 Task: Open the event Casual Monthly Progress Review on '2023/10/11', change the date to 2023/12/06, change the font style of the description to Arial, set the availability to Away, insert an emoji Red heart, logged in from the account softage.10@softage.net and add another guest for the event, softage.7@softage.net. Change the alignment of the event description to Align right.Change the font color of the description to Dark Yellow and select an event charm, 
Action: Mouse moved to (373, 170)
Screenshot: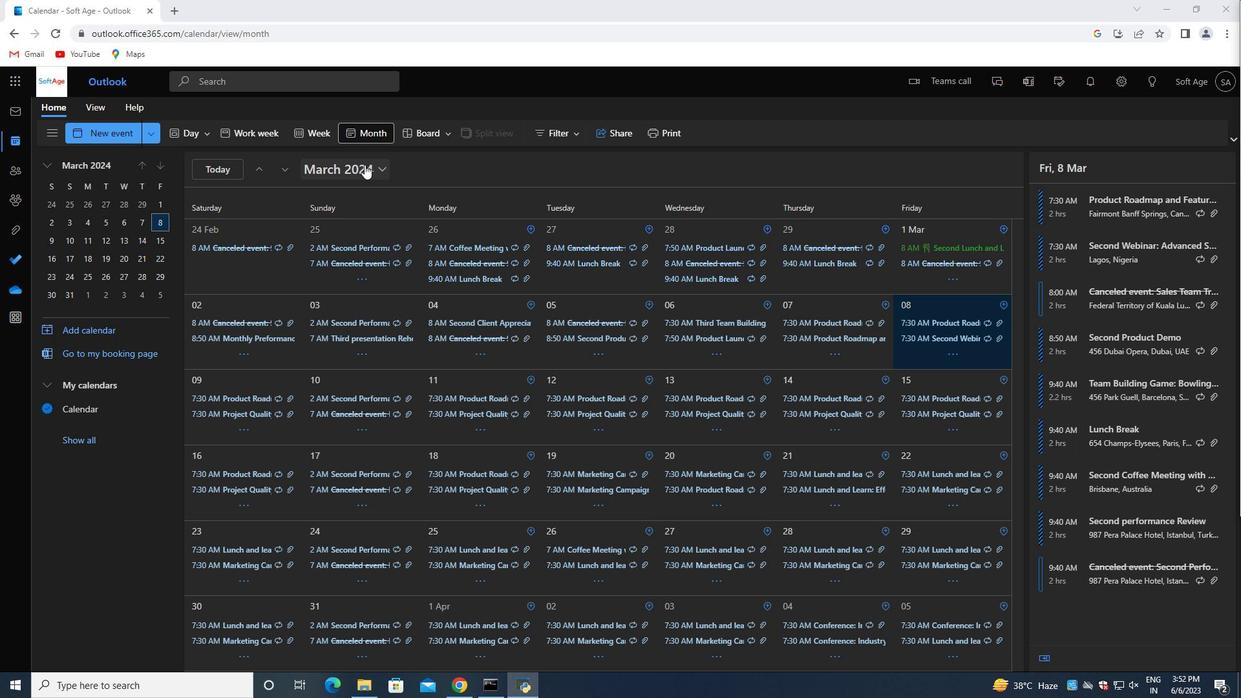 
Action: Mouse pressed left at (373, 170)
Screenshot: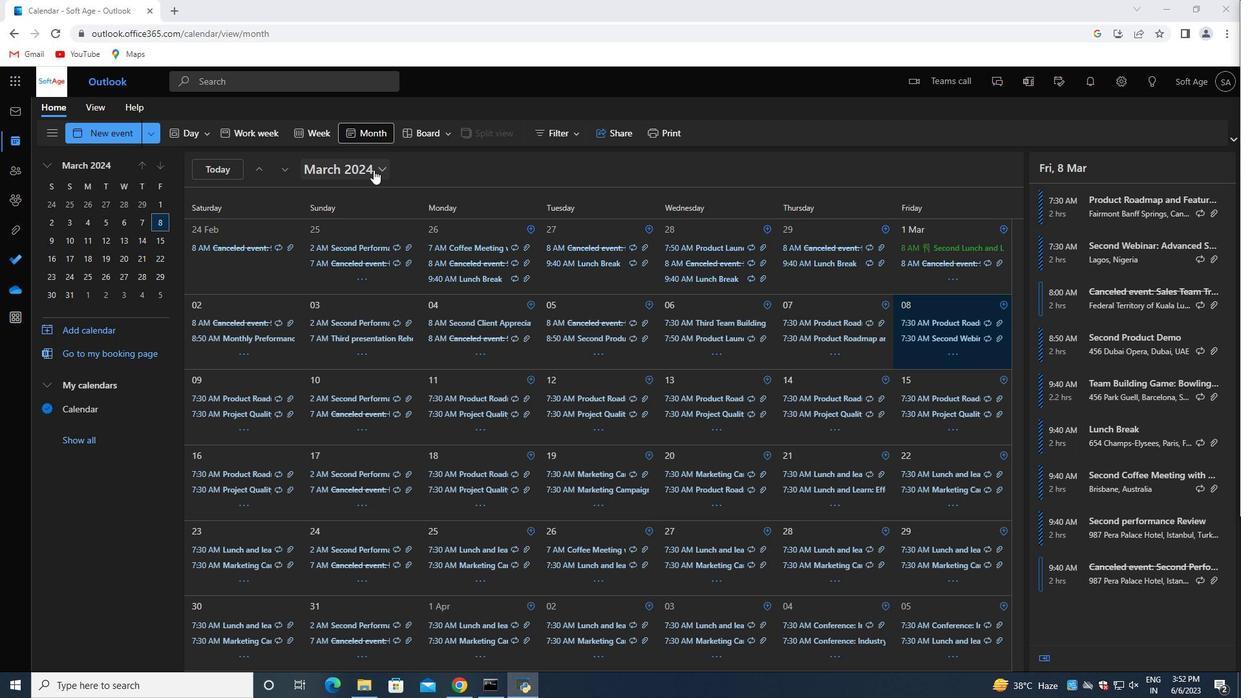 
Action: Mouse moved to (411, 199)
Screenshot: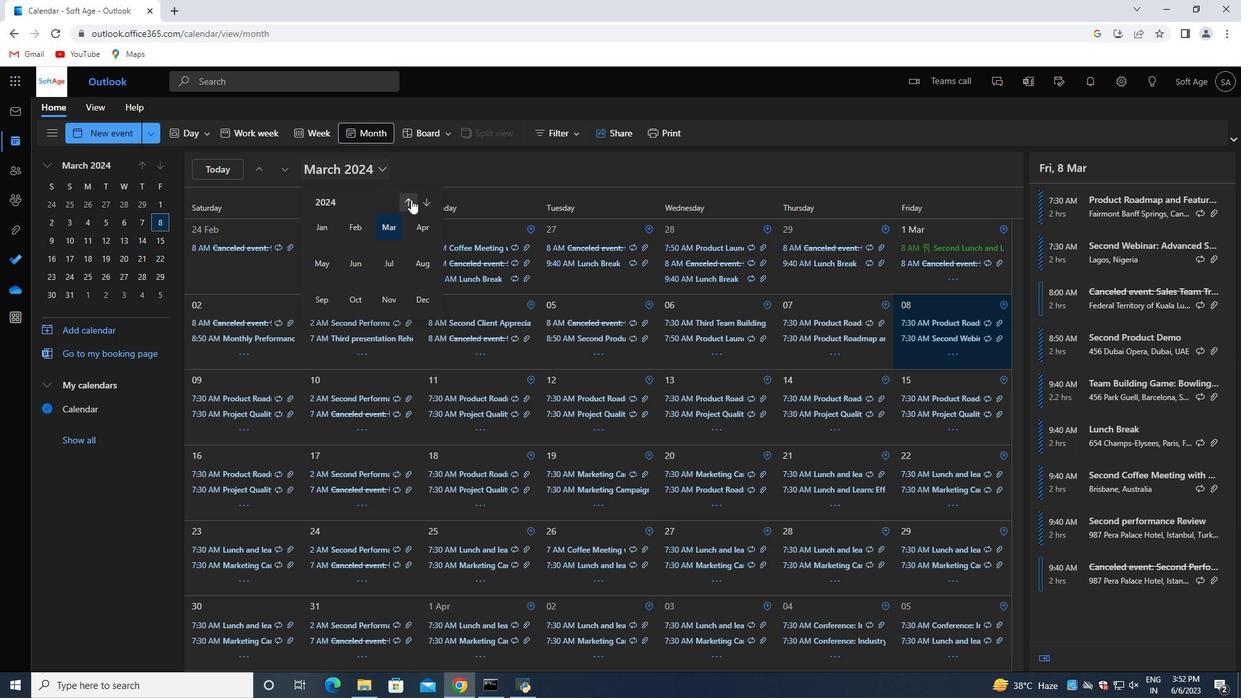 
Action: Mouse pressed left at (411, 199)
Screenshot: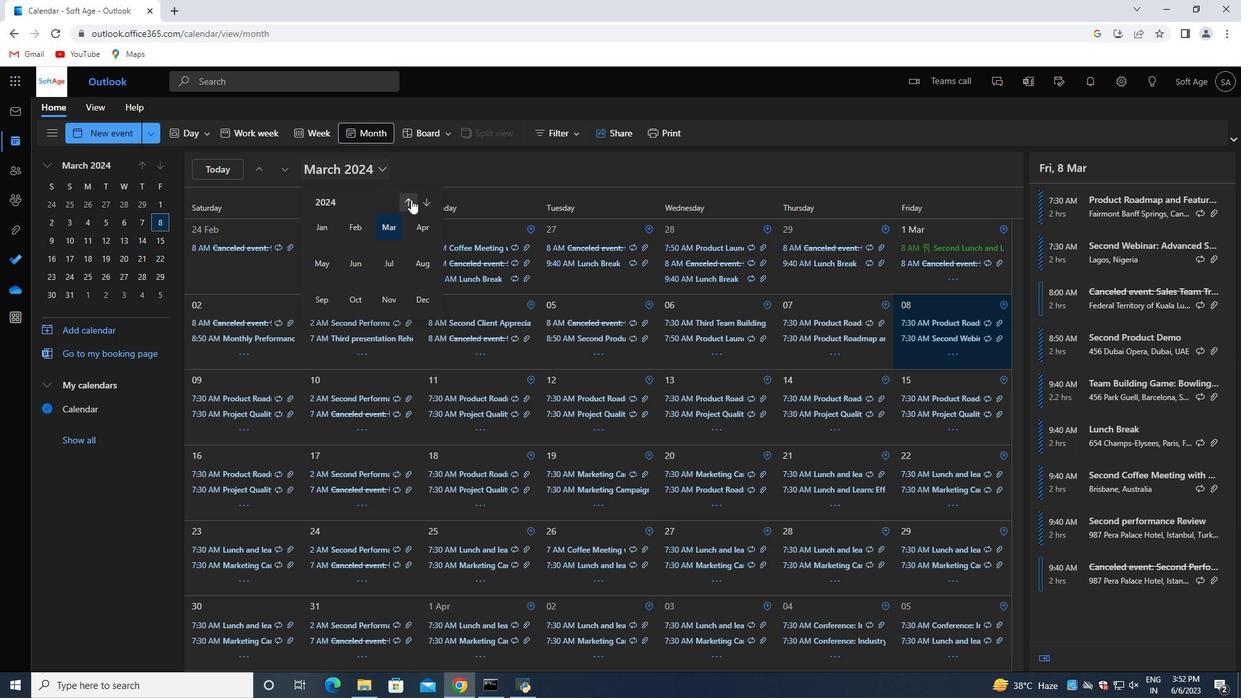 
Action: Mouse moved to (355, 298)
Screenshot: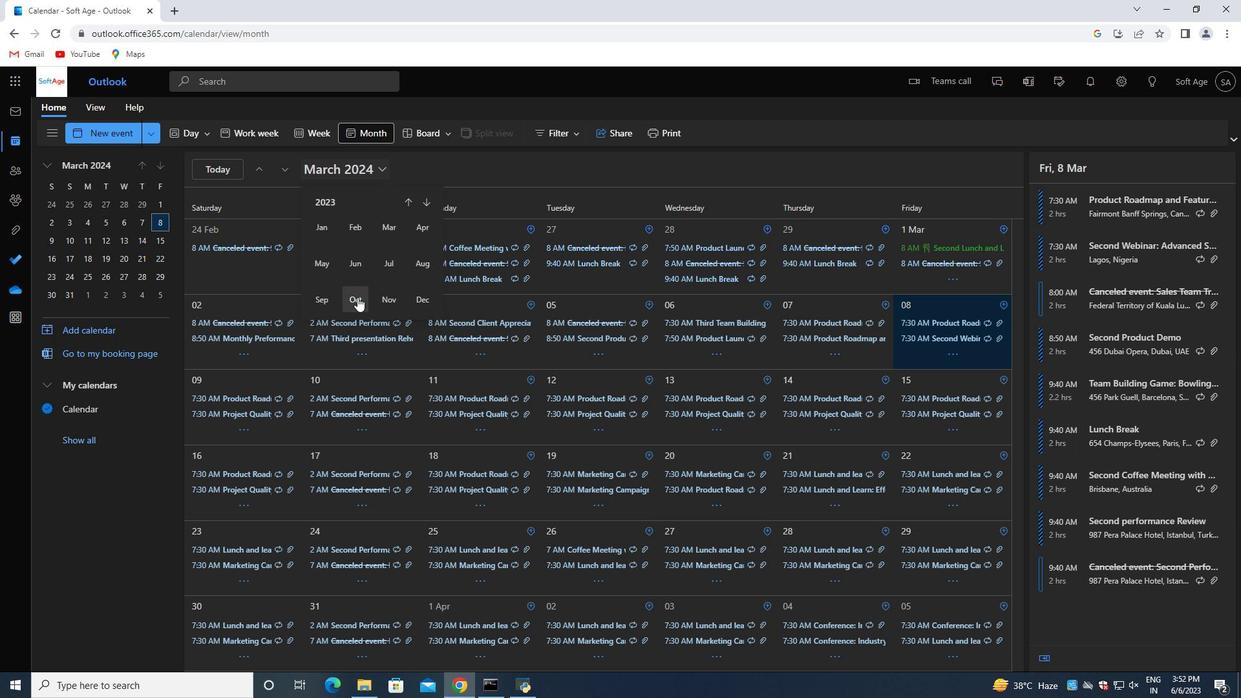 
Action: Mouse pressed left at (355, 298)
Screenshot: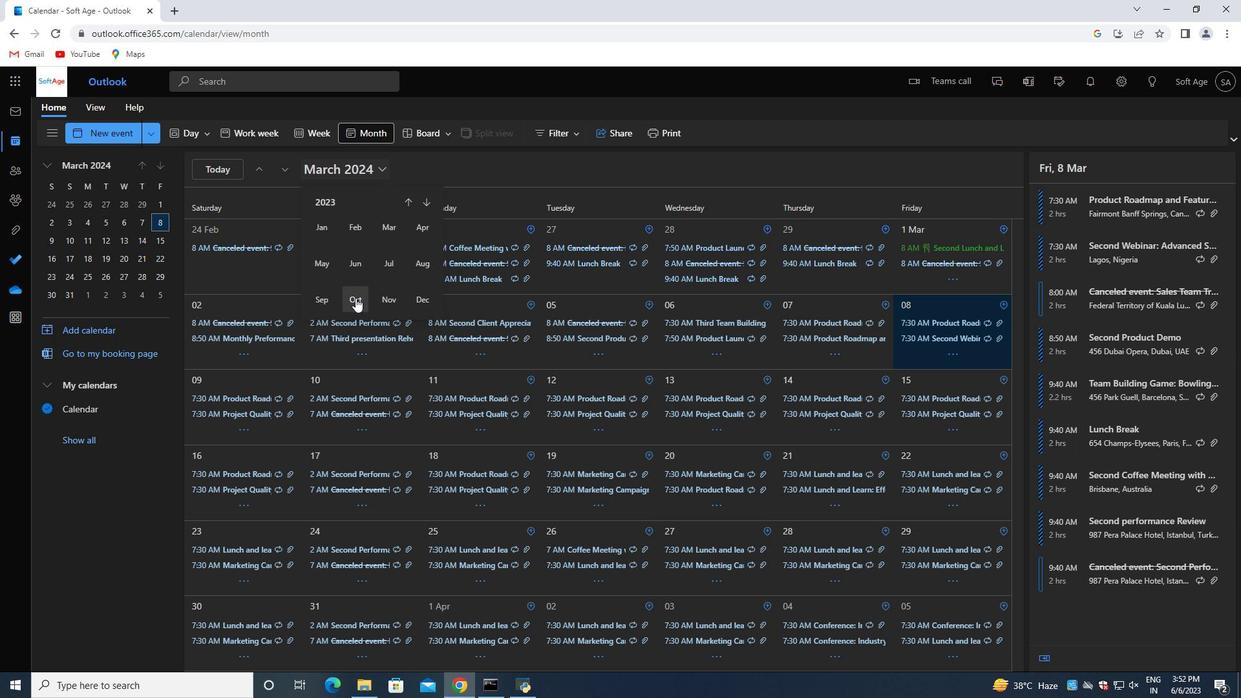 
Action: Mouse moved to (721, 321)
Screenshot: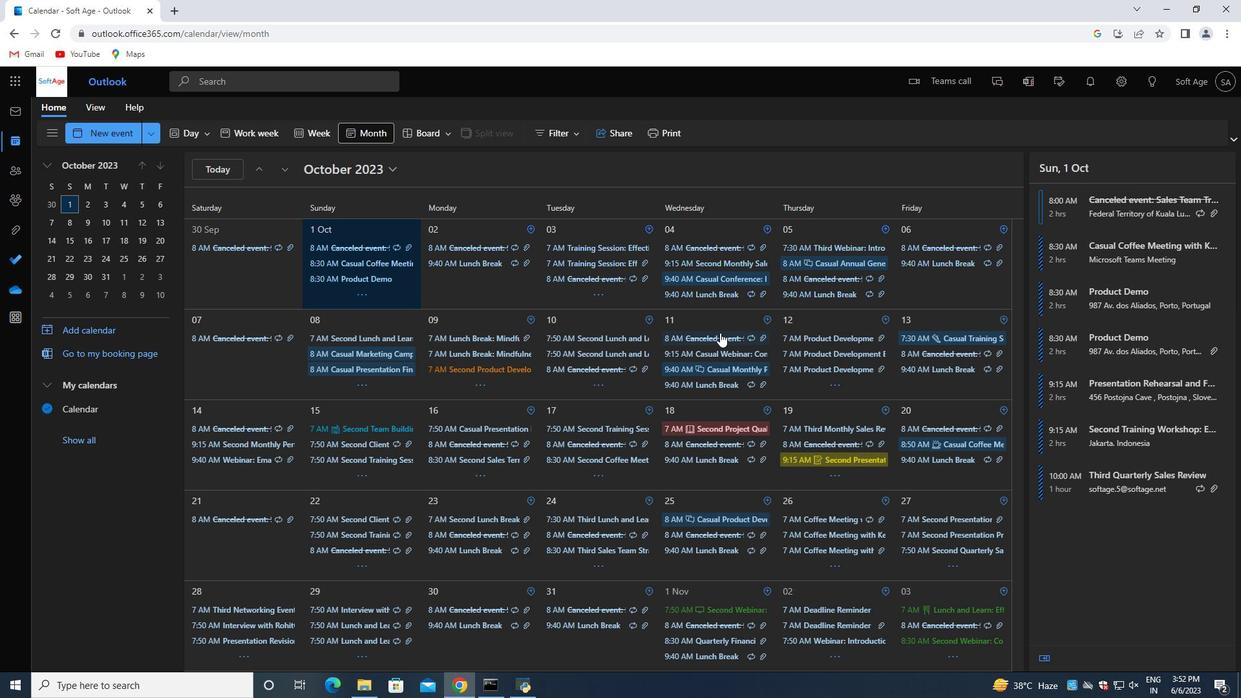 
Action: Mouse pressed left at (721, 321)
Screenshot: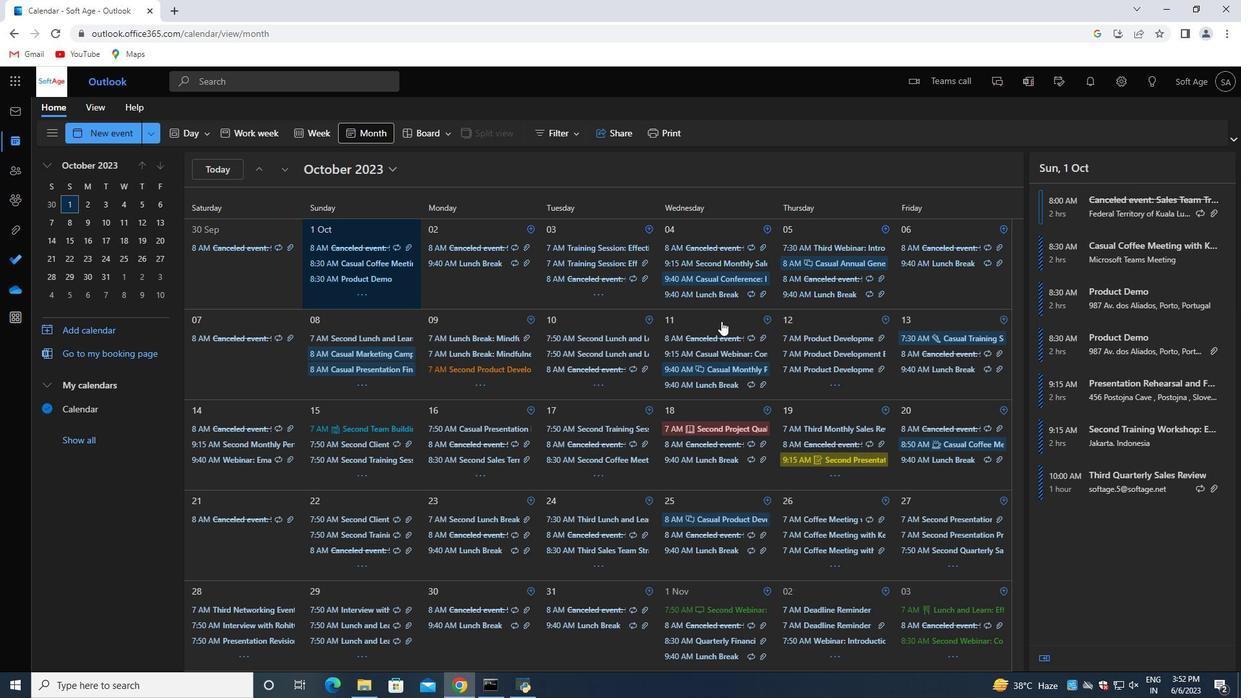 
Action: Mouse moved to (1081, 310)
Screenshot: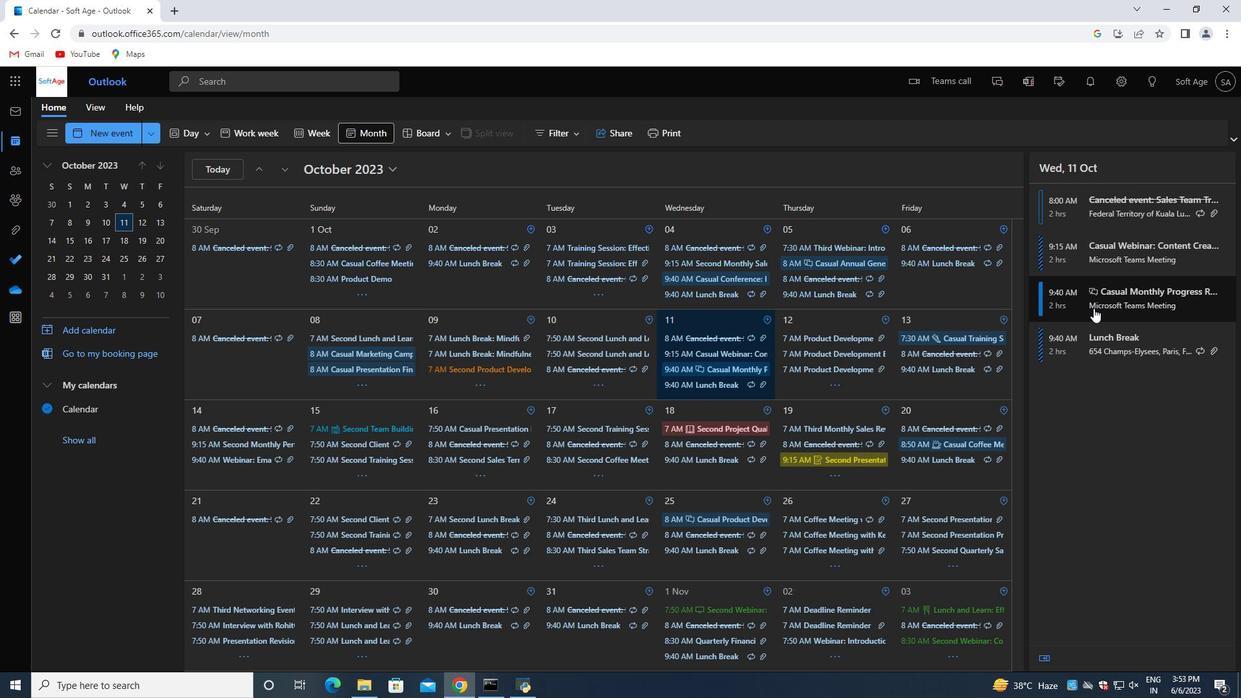 
Action: Mouse pressed left at (1081, 310)
Screenshot: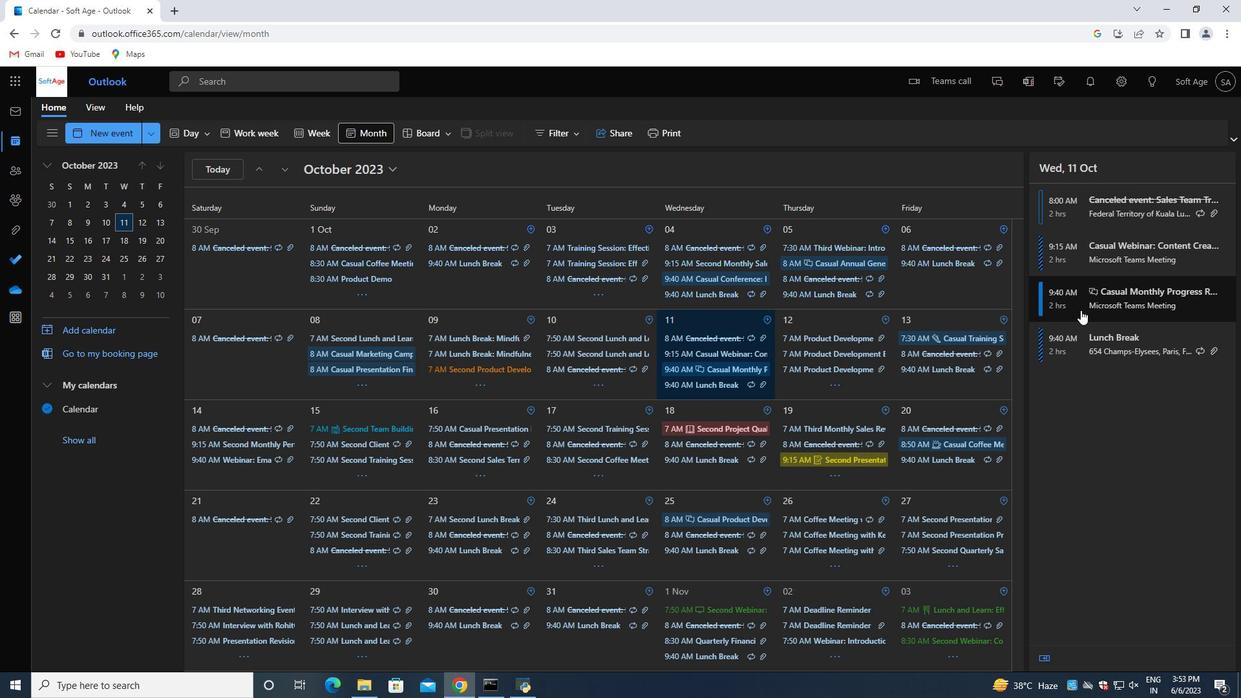 
Action: Mouse moved to (821, 407)
Screenshot: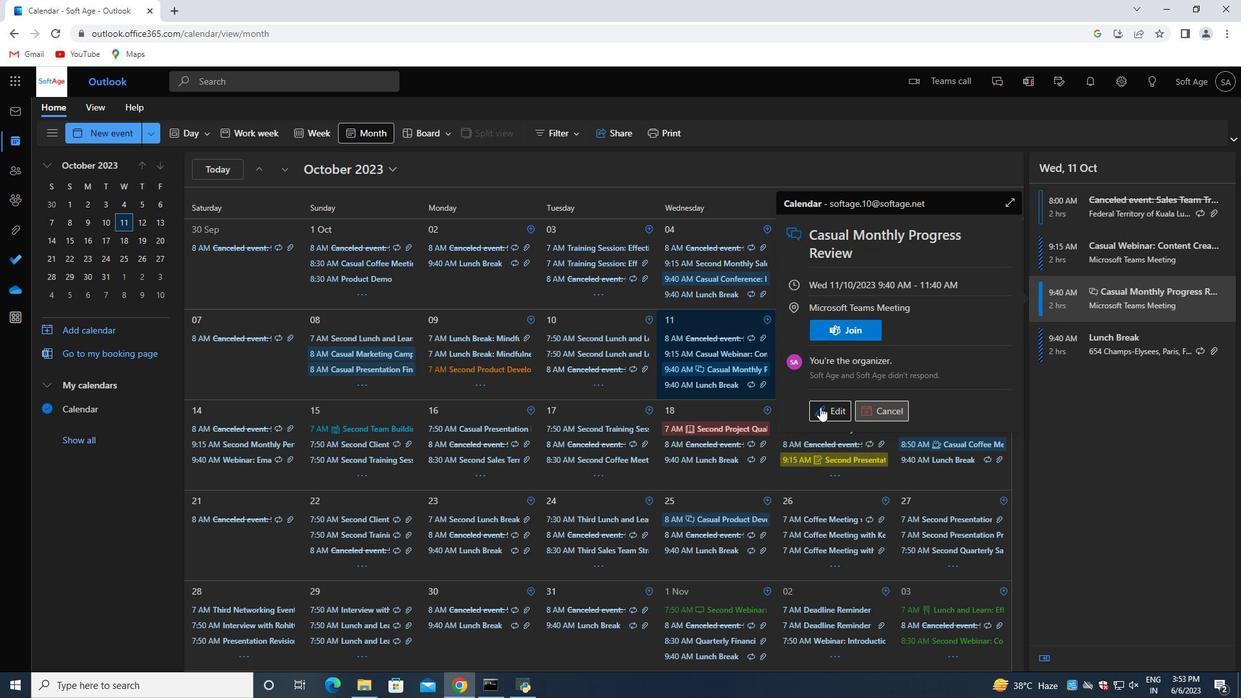 
Action: Mouse pressed left at (821, 407)
Screenshot: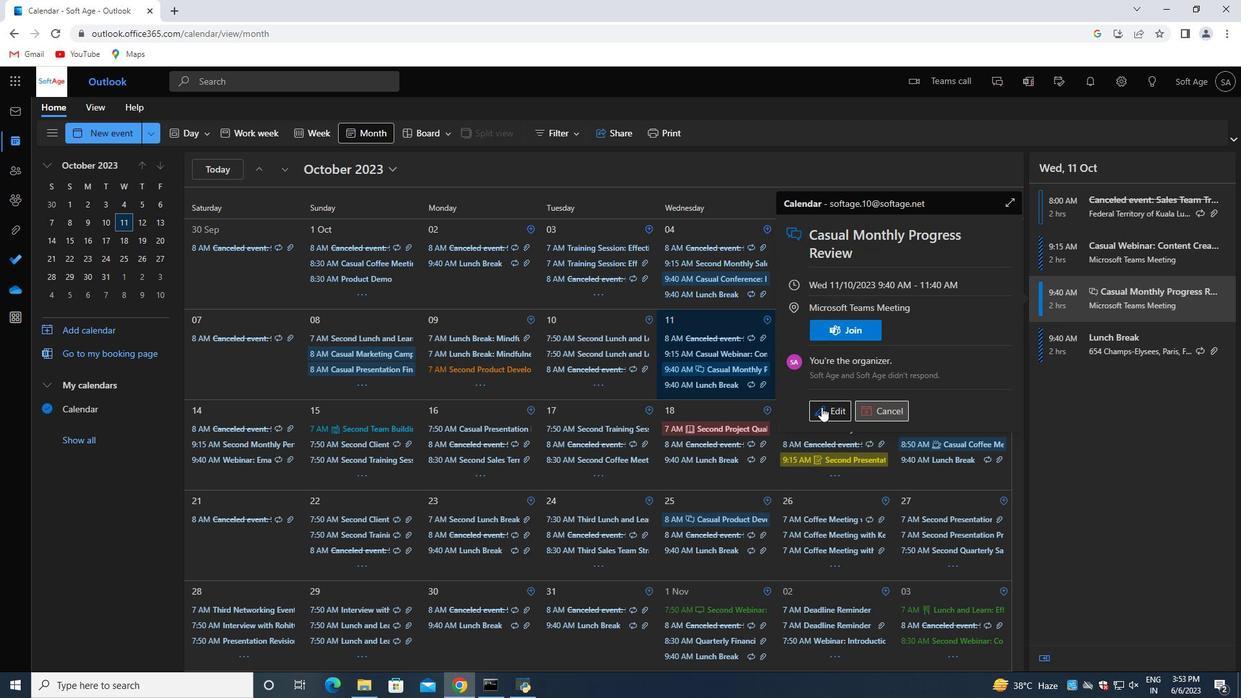 
Action: Mouse moved to (378, 361)
Screenshot: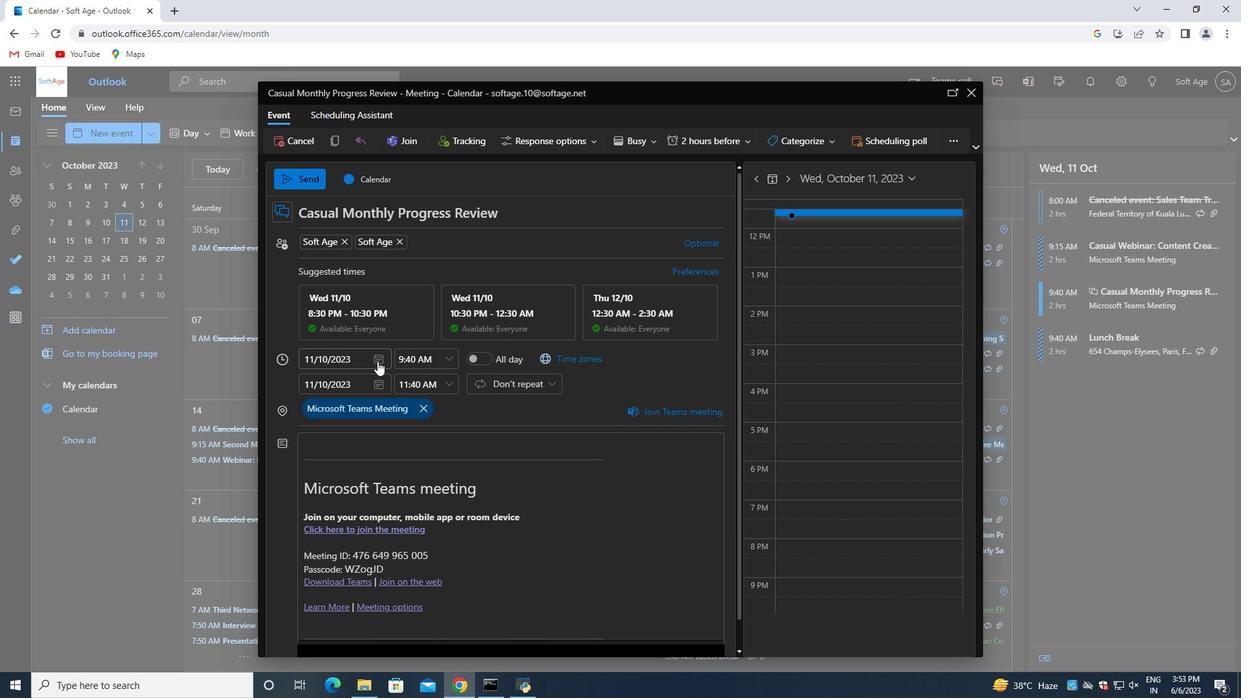 
Action: Mouse pressed left at (378, 361)
Screenshot: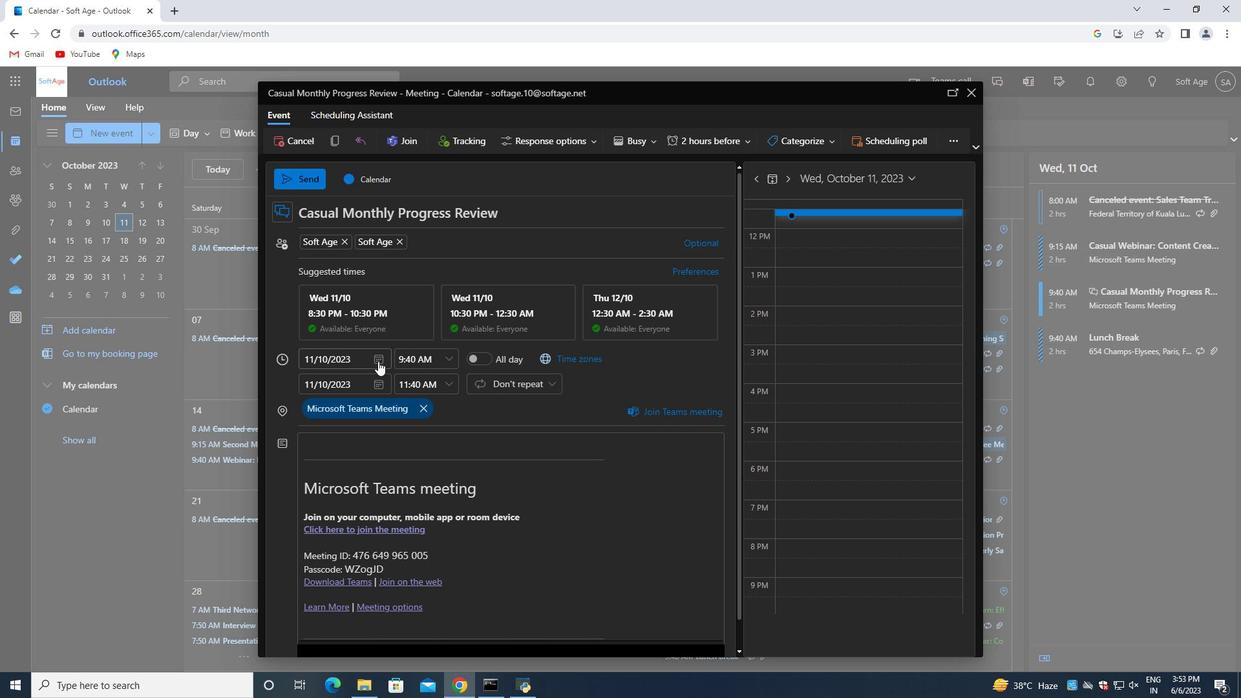 
Action: Mouse moved to (424, 387)
Screenshot: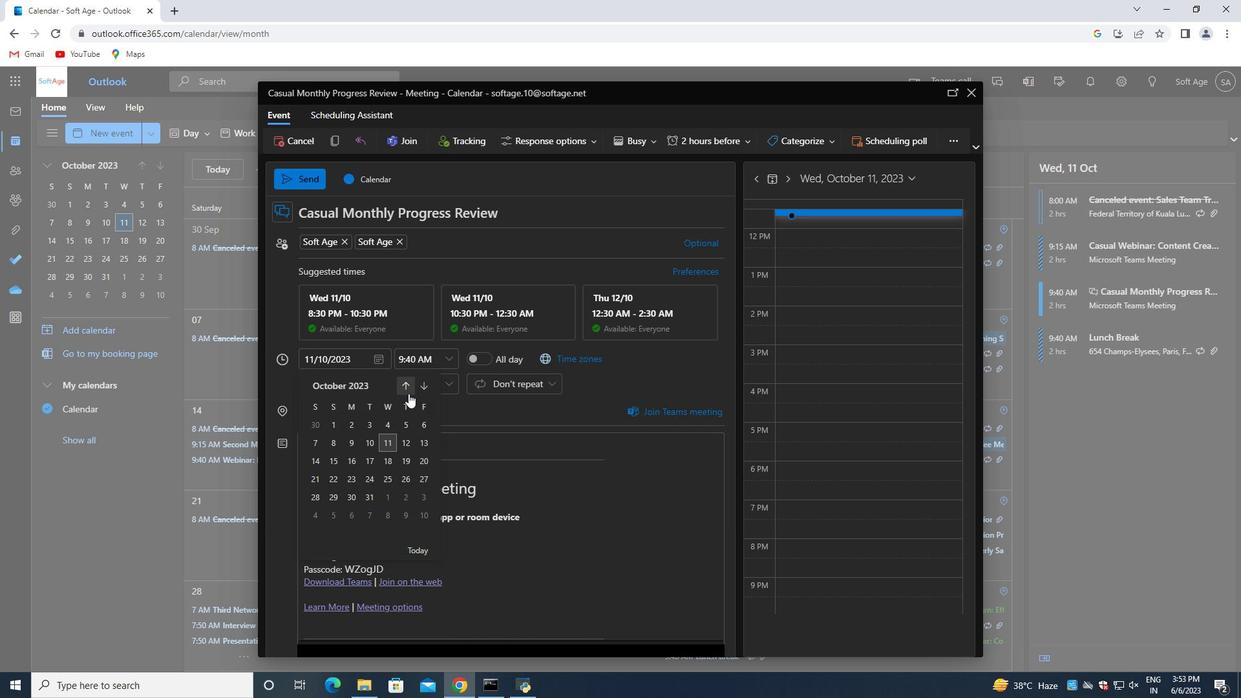 
Action: Mouse pressed left at (424, 387)
Screenshot: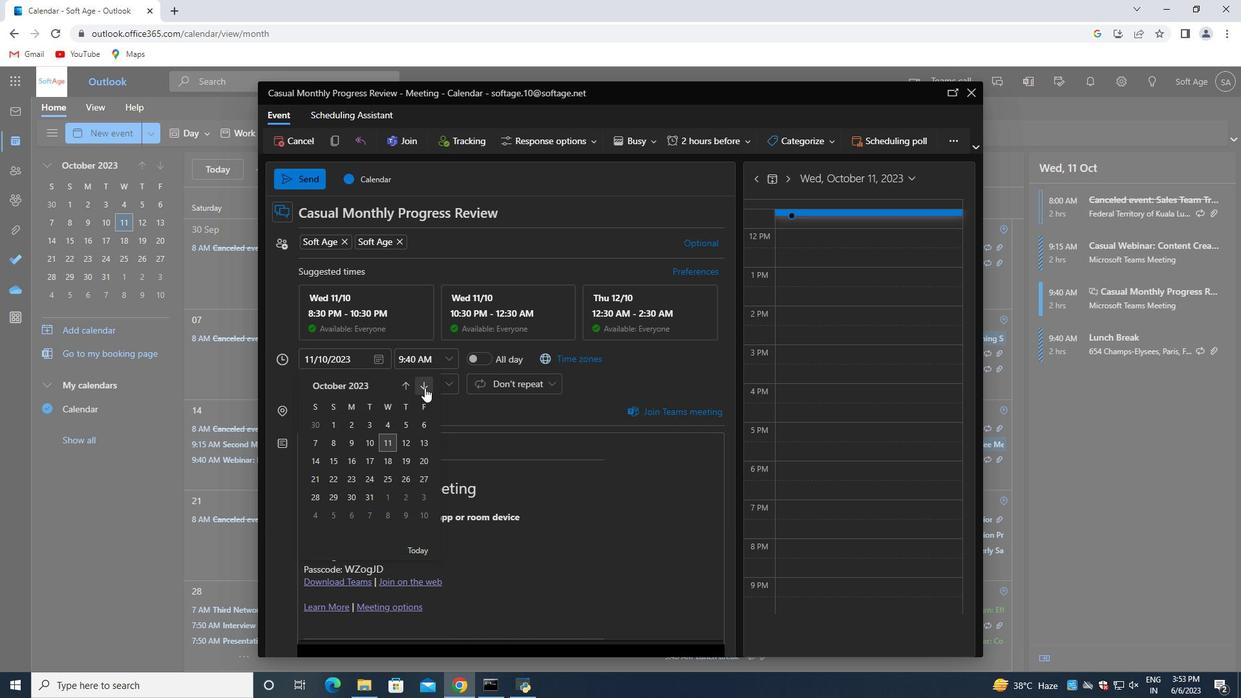 
Action: Mouse pressed left at (424, 387)
Screenshot: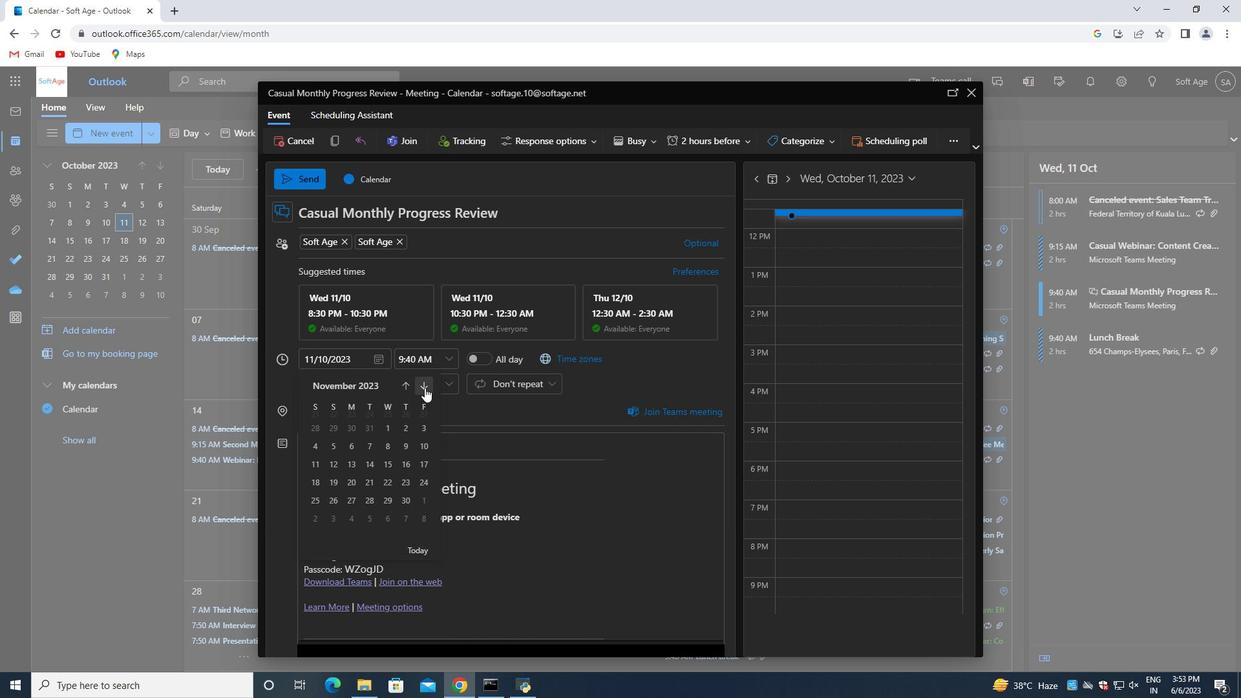 
Action: Mouse moved to (387, 440)
Screenshot: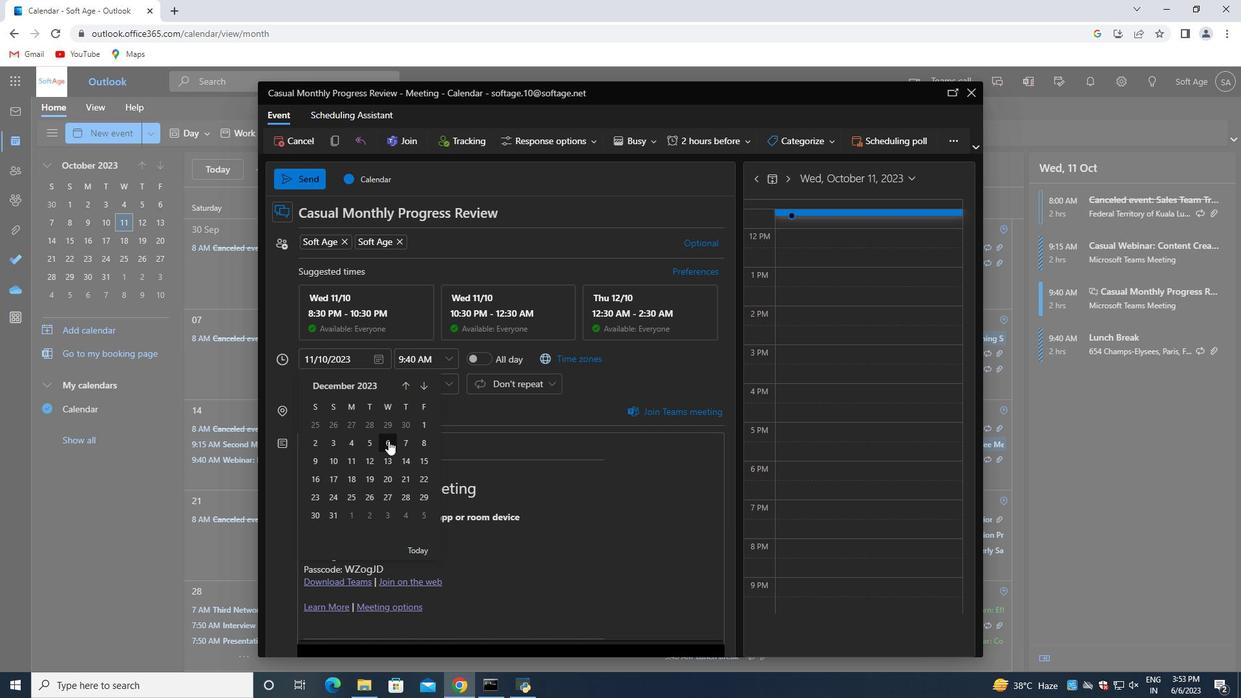 
Action: Mouse pressed left at (387, 440)
Screenshot: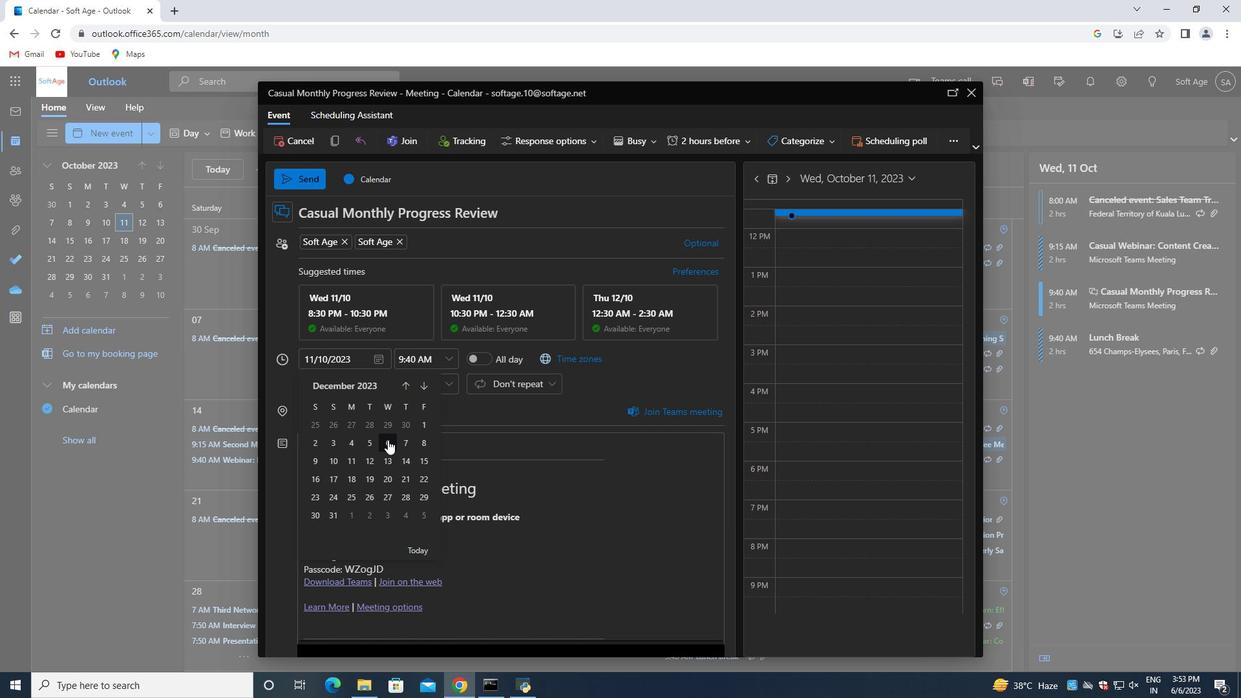 
Action: Mouse moved to (443, 240)
Screenshot: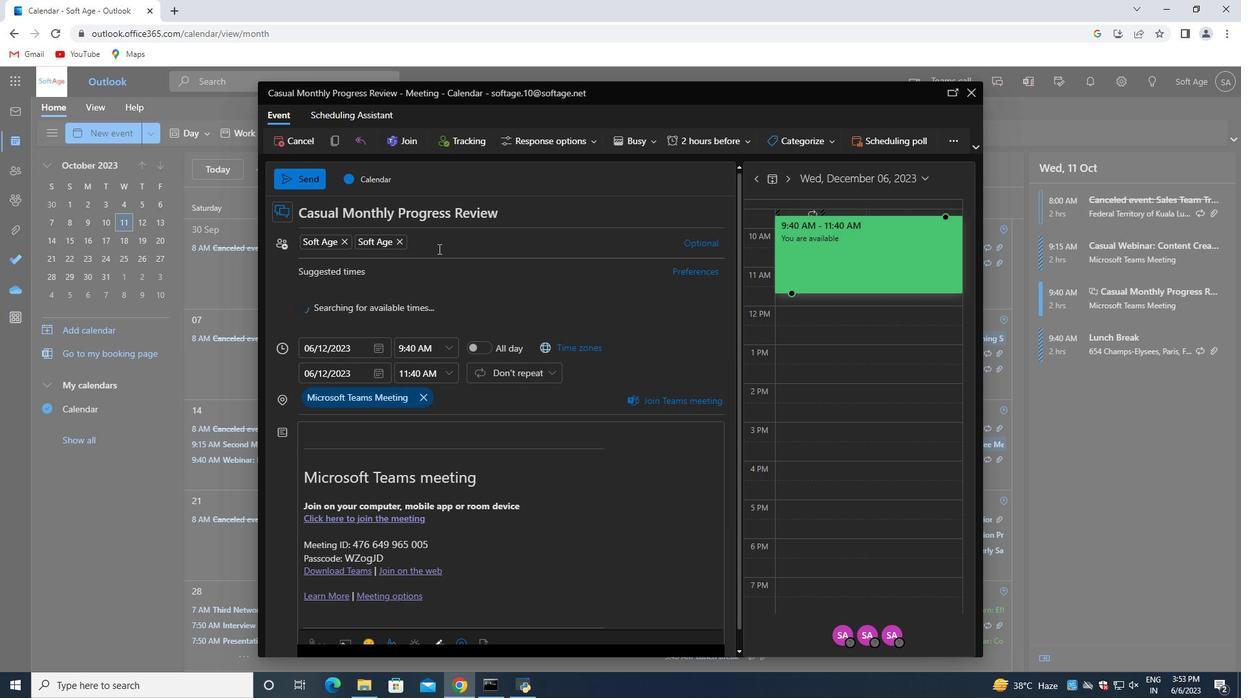 
Action: Mouse pressed left at (443, 240)
Screenshot: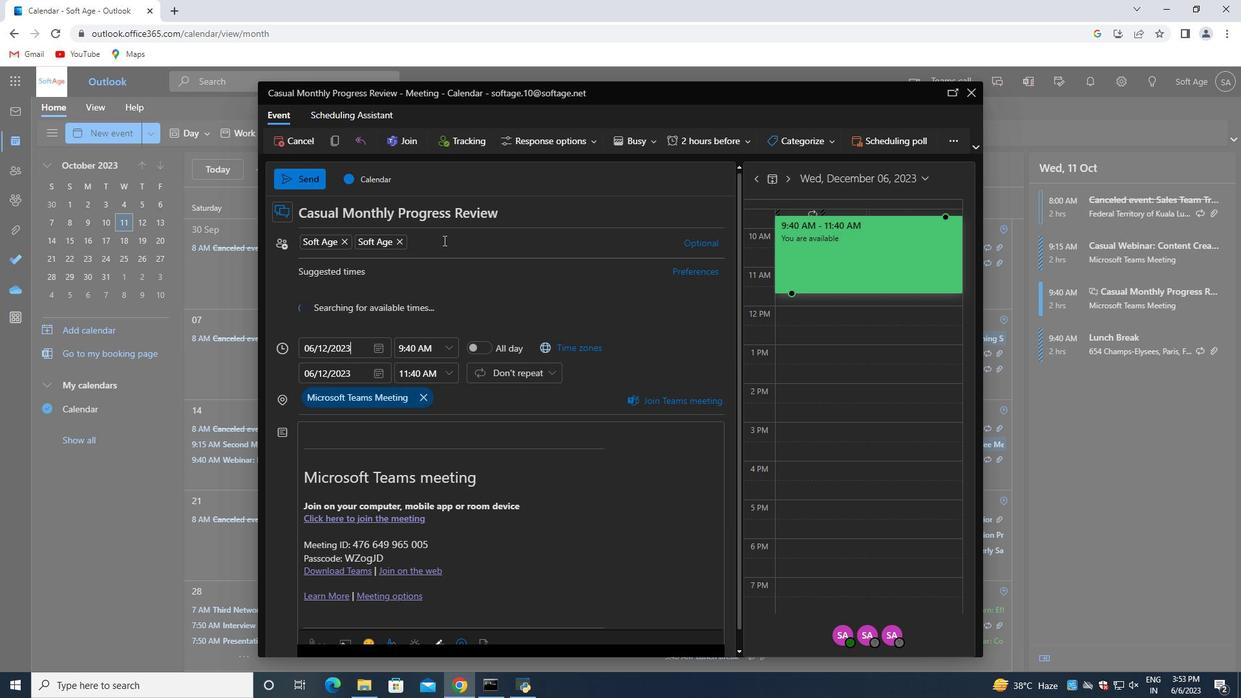 
Action: Key pressed softage.7<Key.shift>@softage.net<Key.enter>
Screenshot: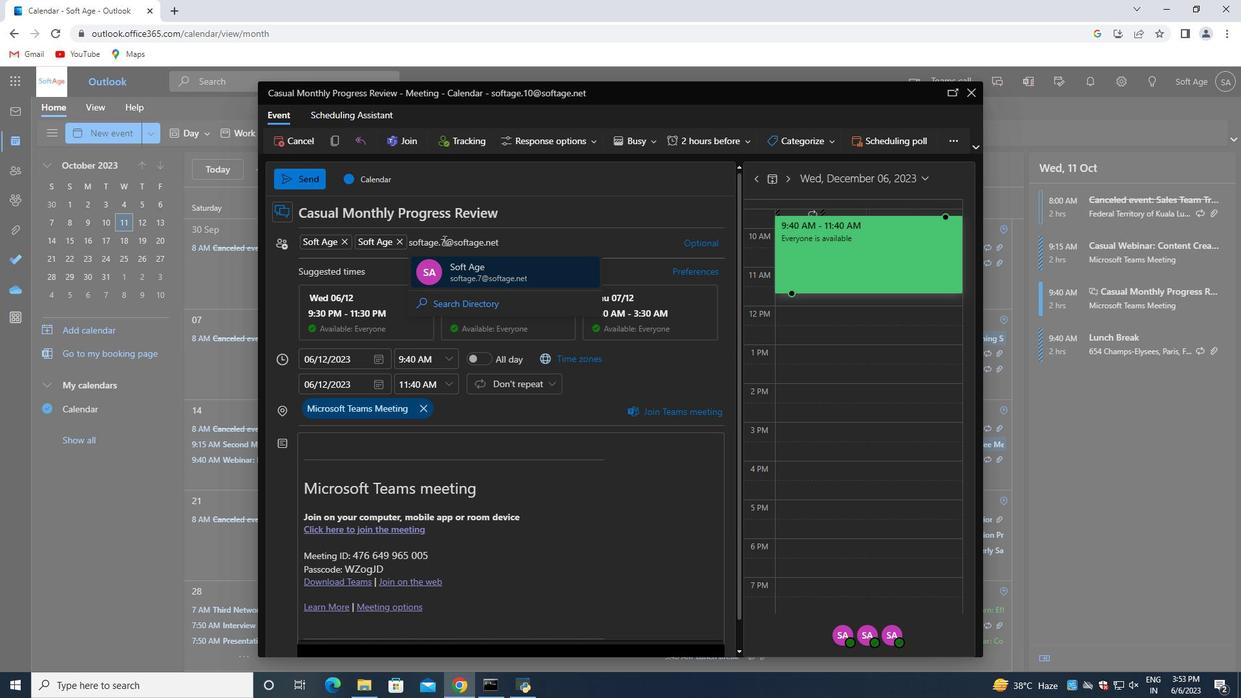 
Action: Mouse moved to (398, 415)
Screenshot: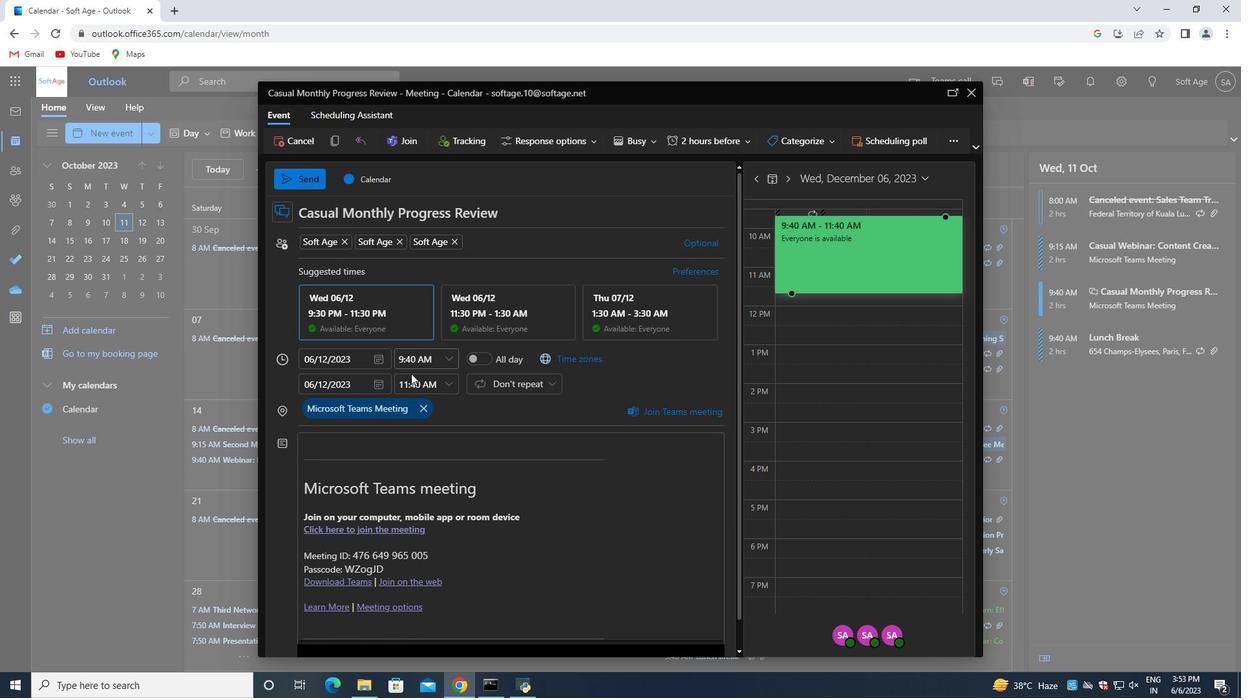 
Action: Mouse scrolled (399, 403) with delta (0, 0)
Screenshot: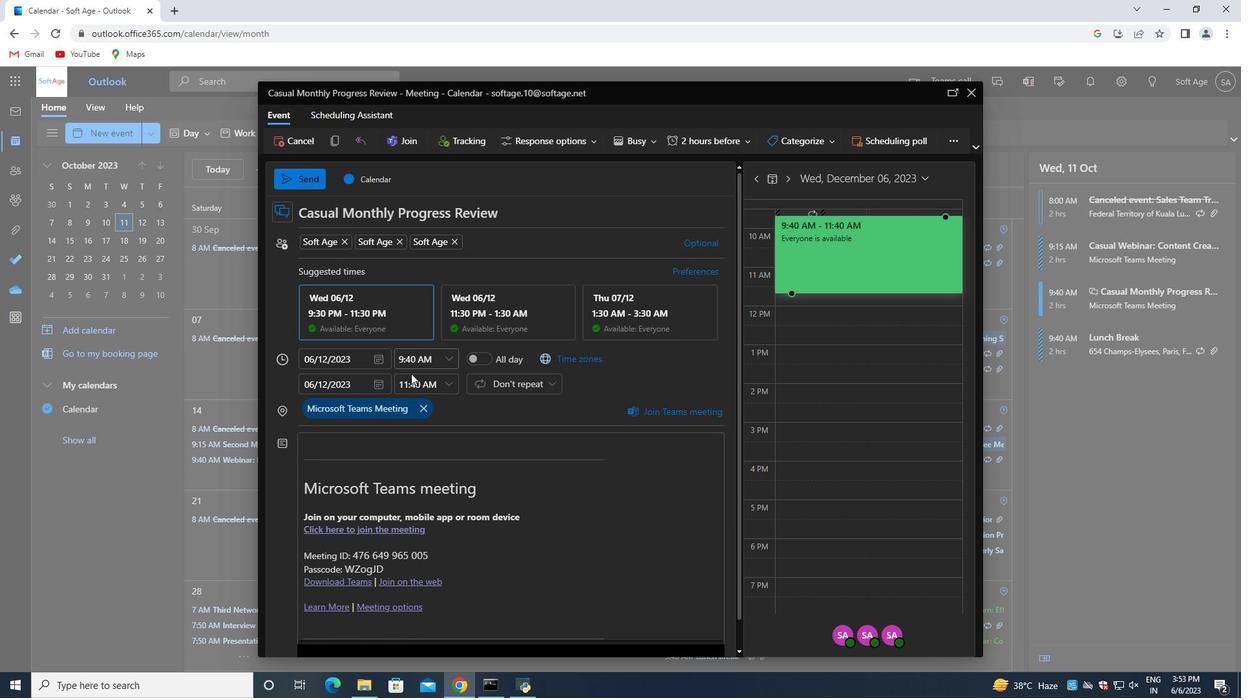
Action: Mouse moved to (396, 422)
Screenshot: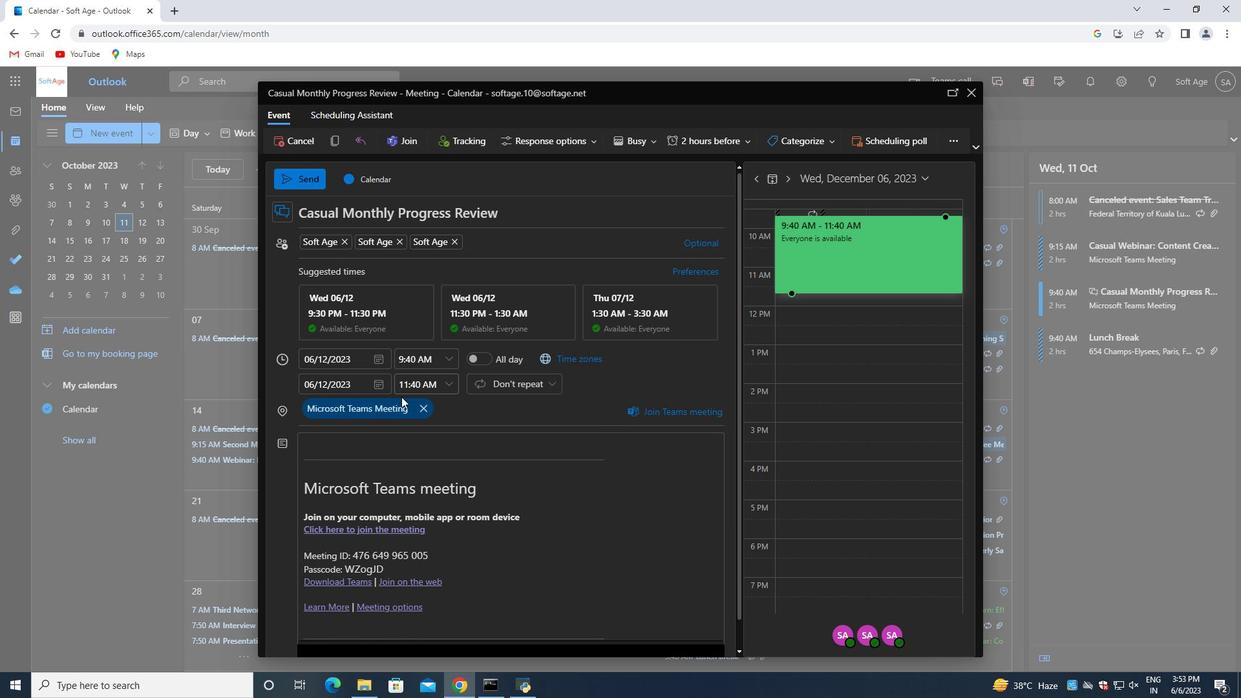 
Action: Mouse scrolled (398, 417) with delta (0, 0)
Screenshot: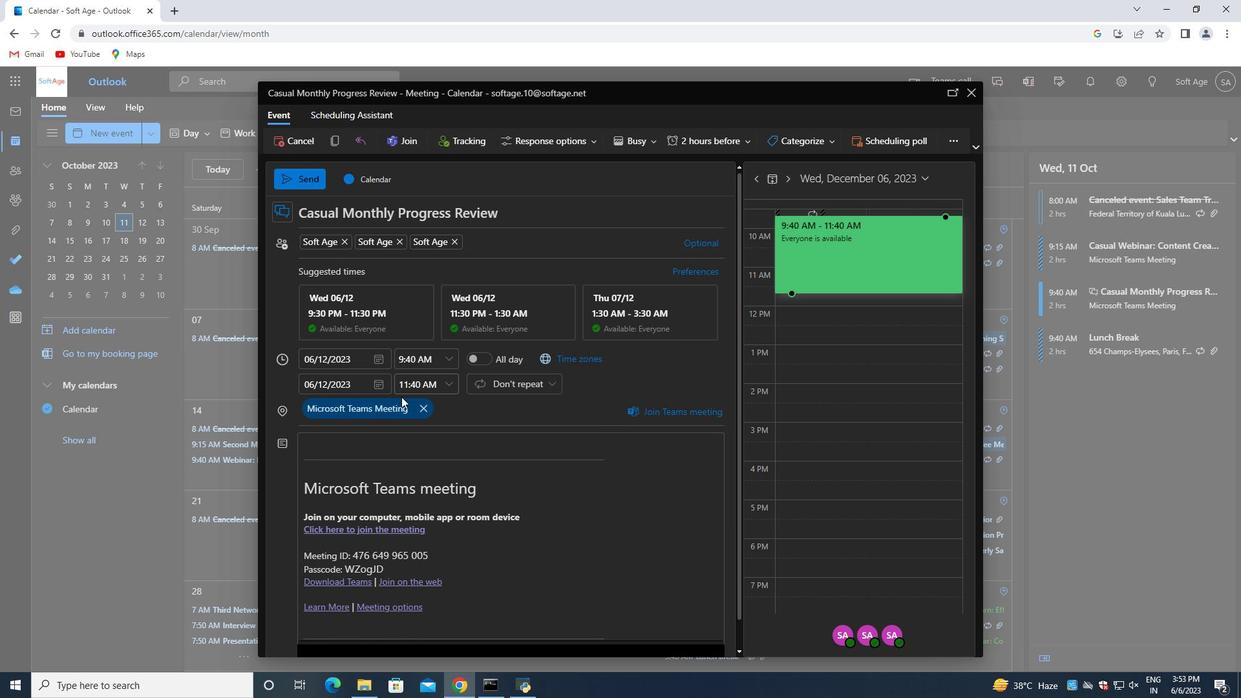 
Action: Mouse moved to (396, 430)
Screenshot: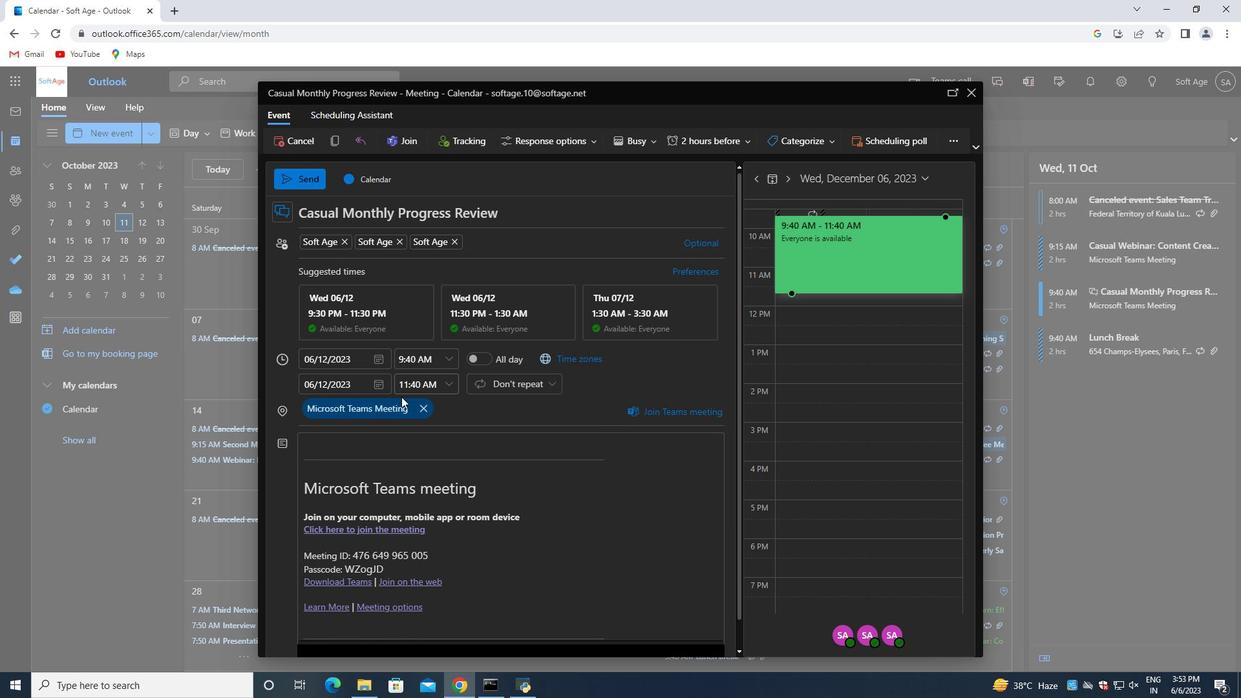 
Action: Mouse scrolled (396, 424) with delta (0, 0)
Screenshot: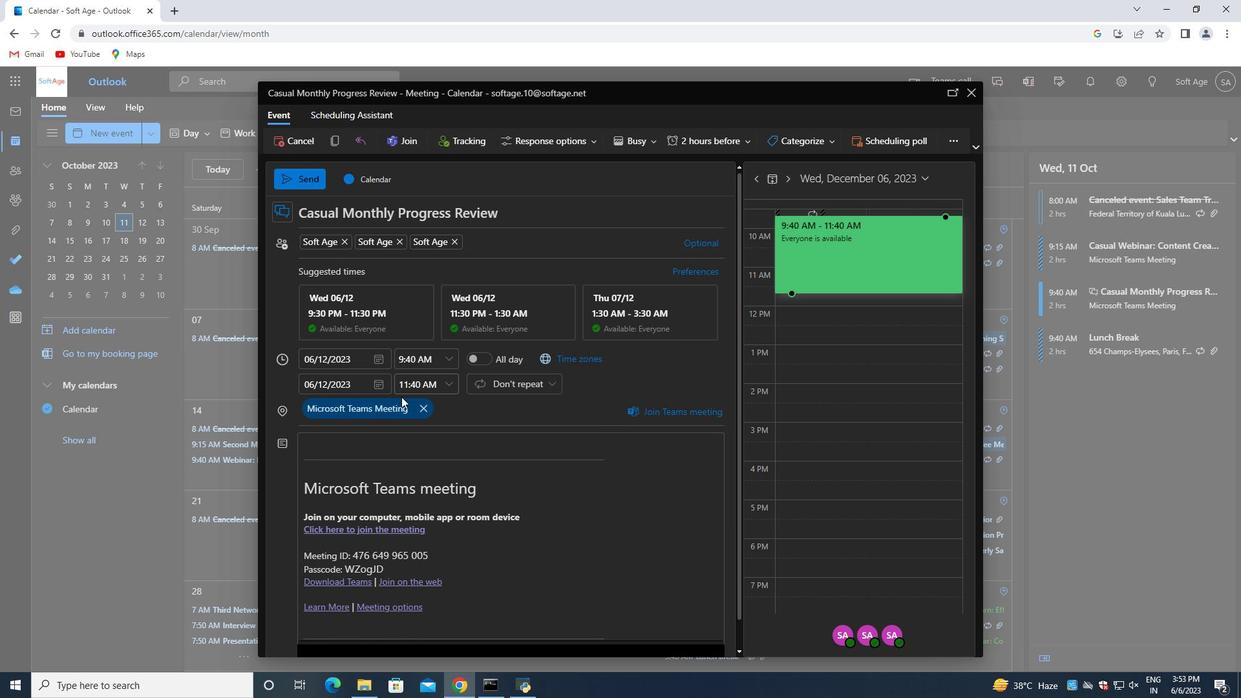 
Action: Mouse moved to (396, 433)
Screenshot: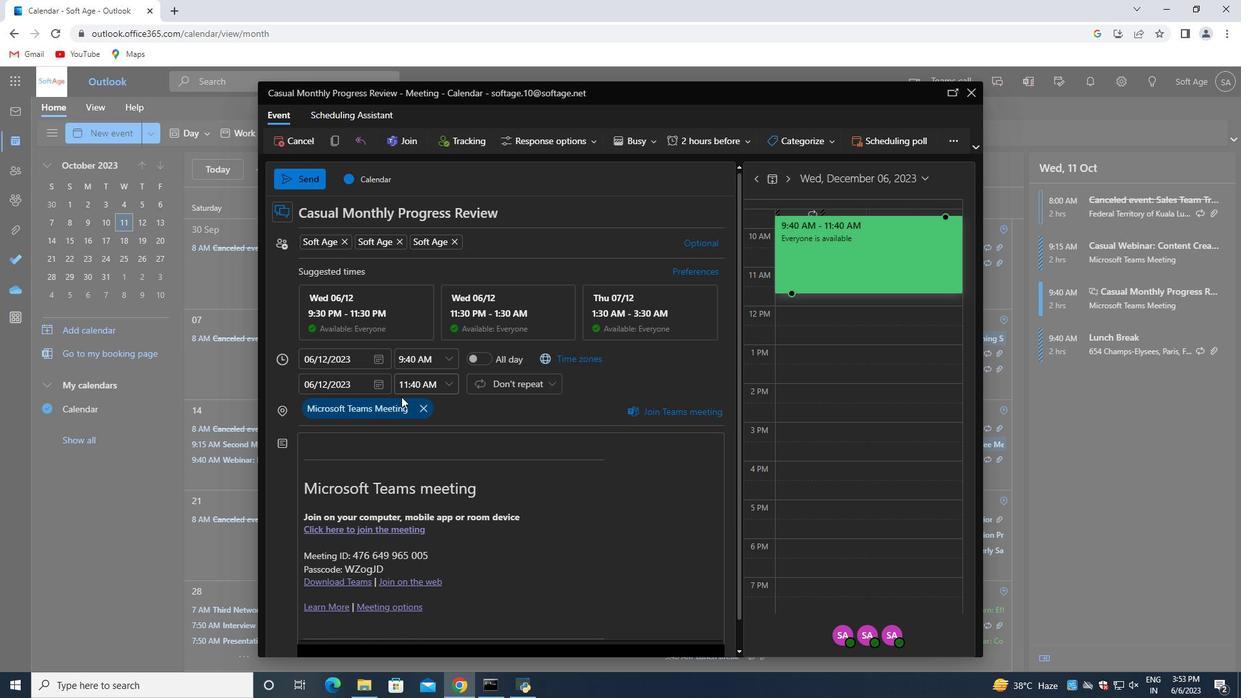 
Action: Mouse scrolled (396, 430) with delta (0, 0)
Screenshot: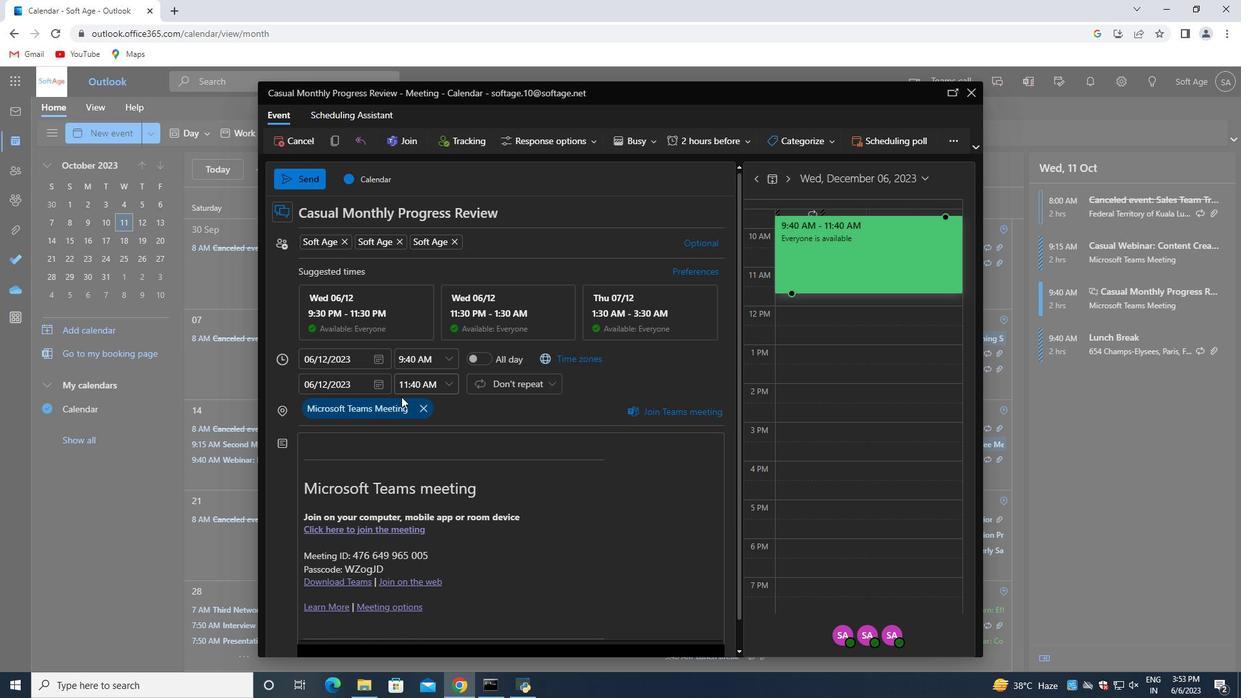 
Action: Mouse moved to (401, 449)
Screenshot: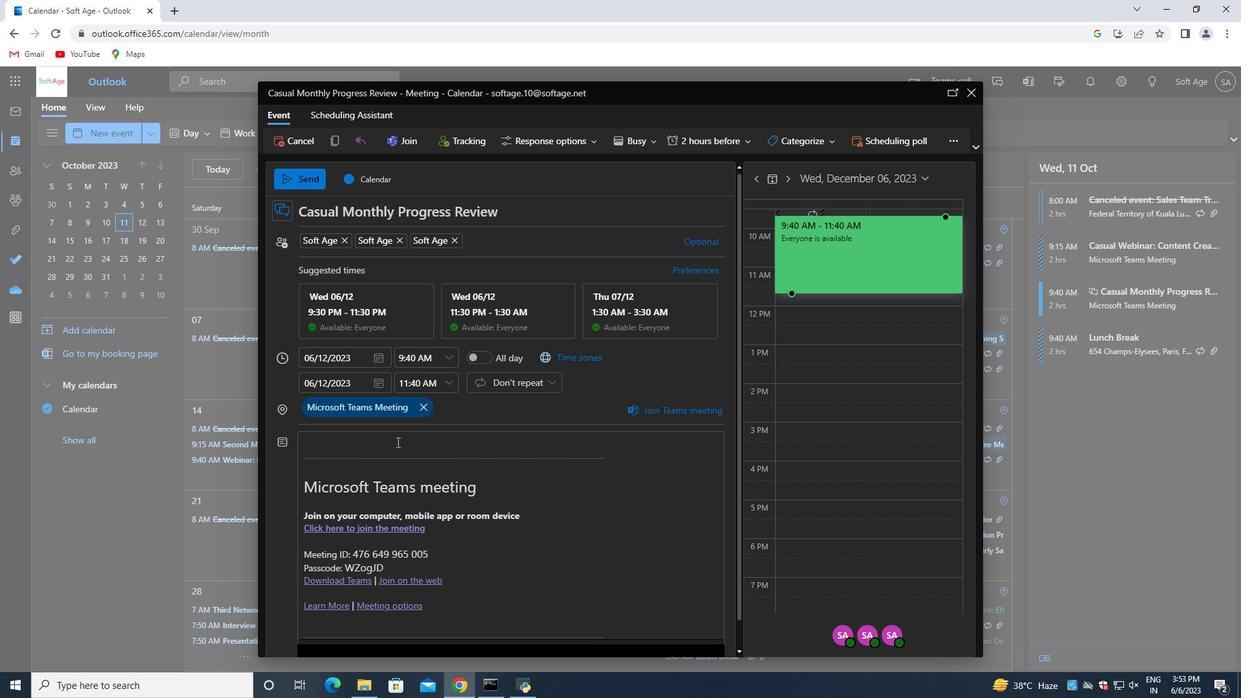 
Action: Mouse scrolled (401, 449) with delta (0, 0)
Screenshot: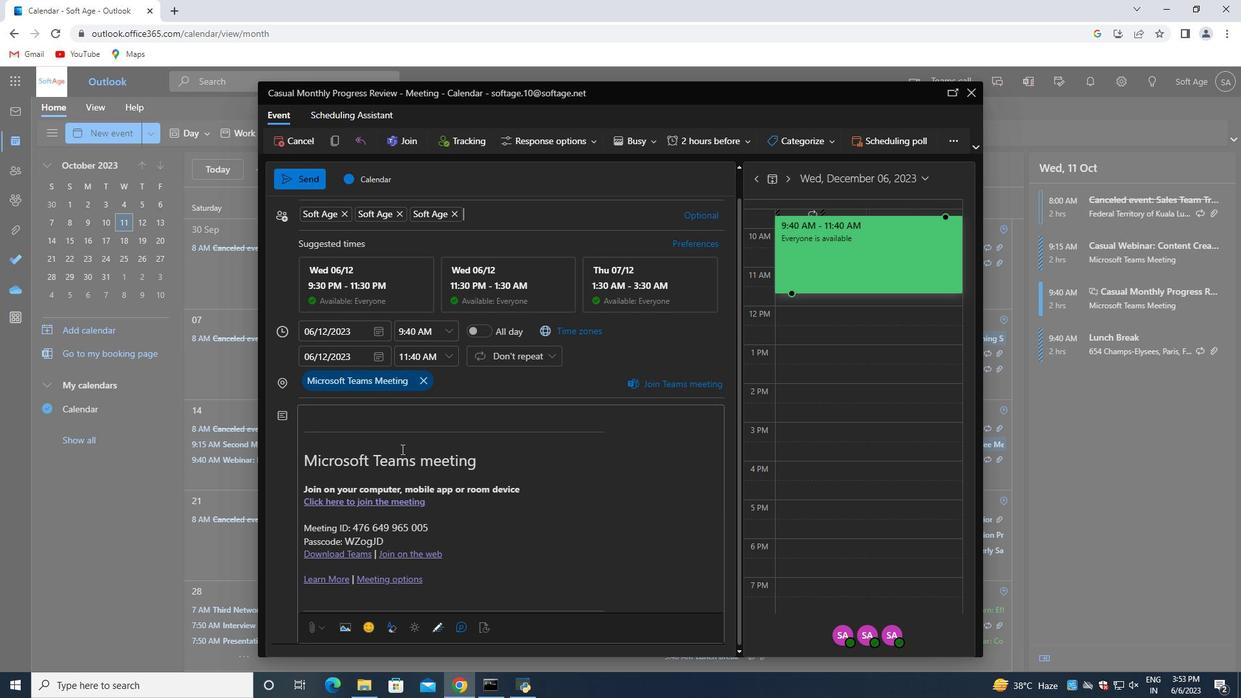 
Action: Mouse scrolled (401, 449) with delta (0, 0)
Screenshot: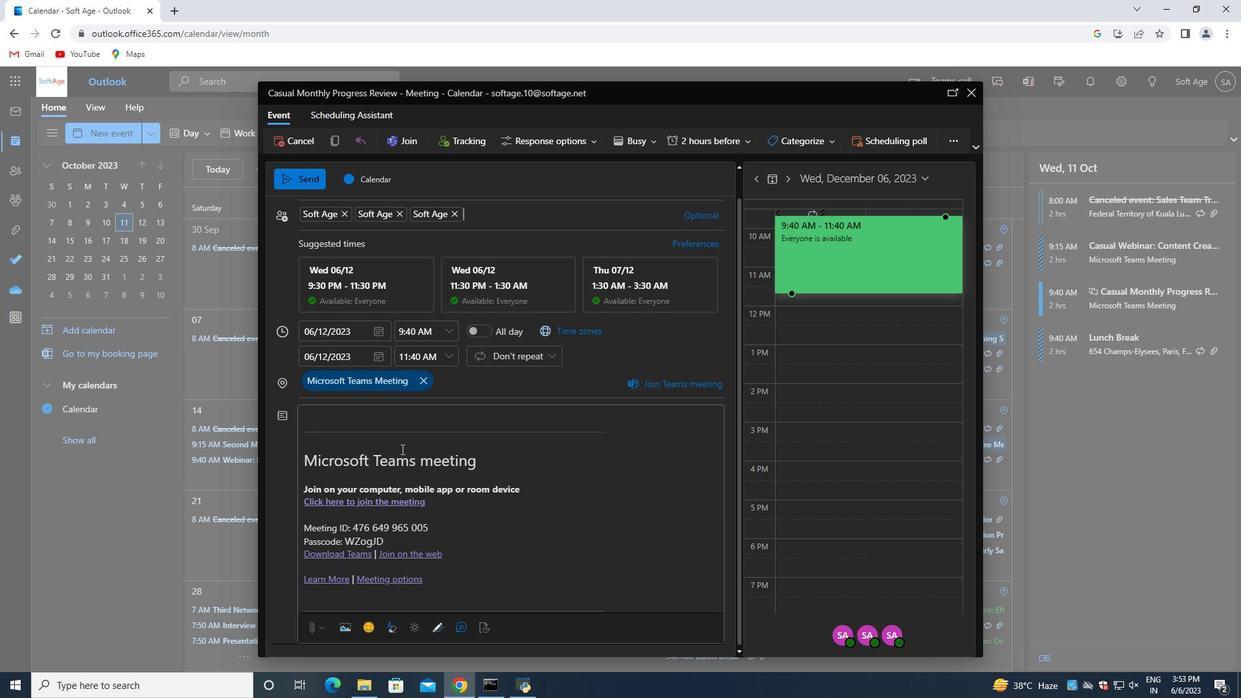 
Action: Mouse scrolled (401, 449) with delta (0, 0)
Screenshot: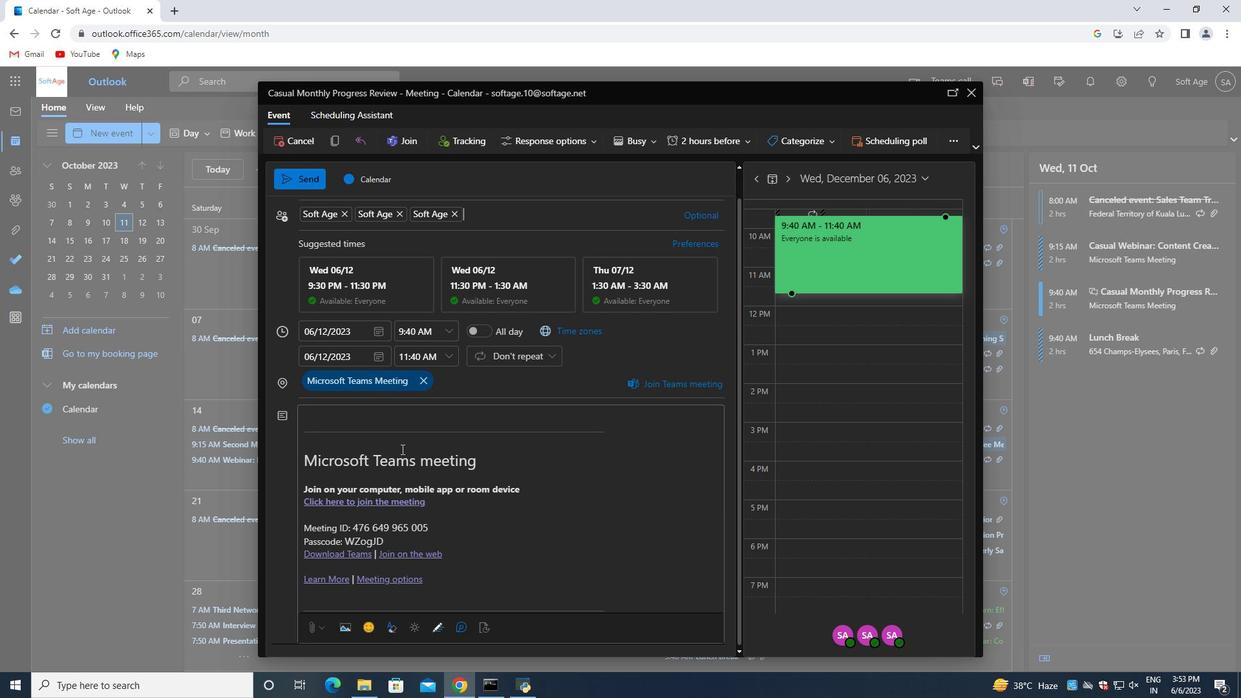 
Action: Mouse scrolled (401, 449) with delta (0, 0)
Screenshot: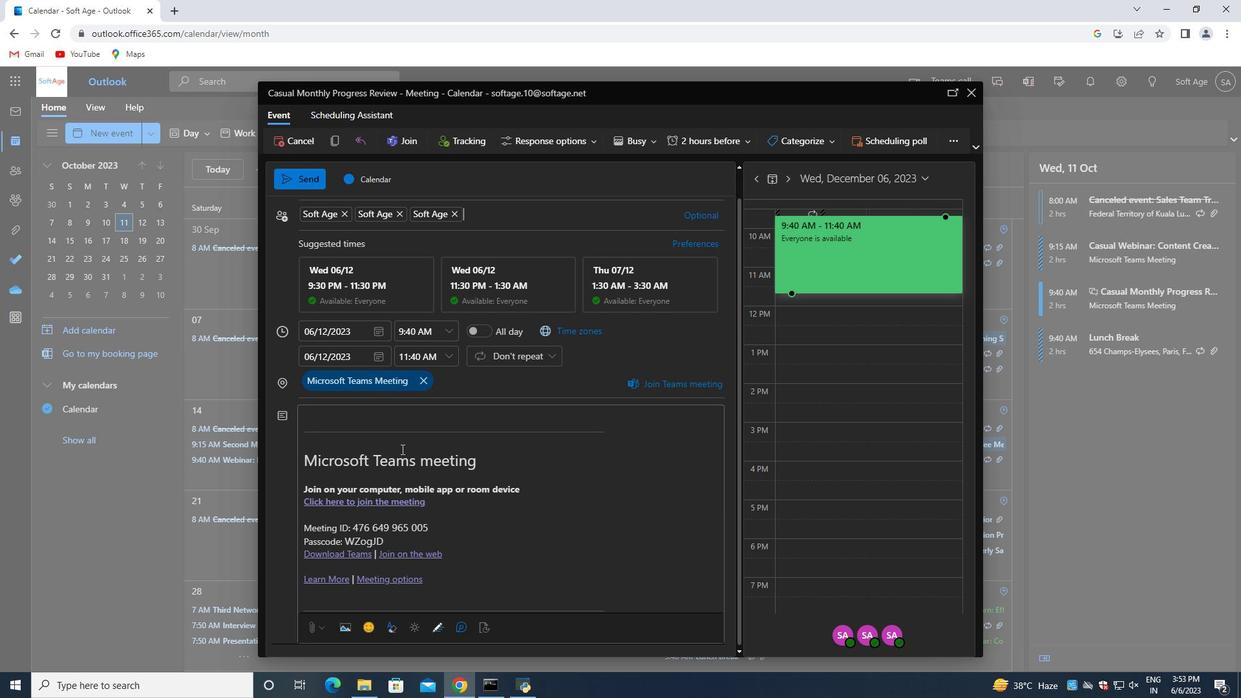 
Action: Mouse scrolled (401, 449) with delta (0, 0)
Screenshot: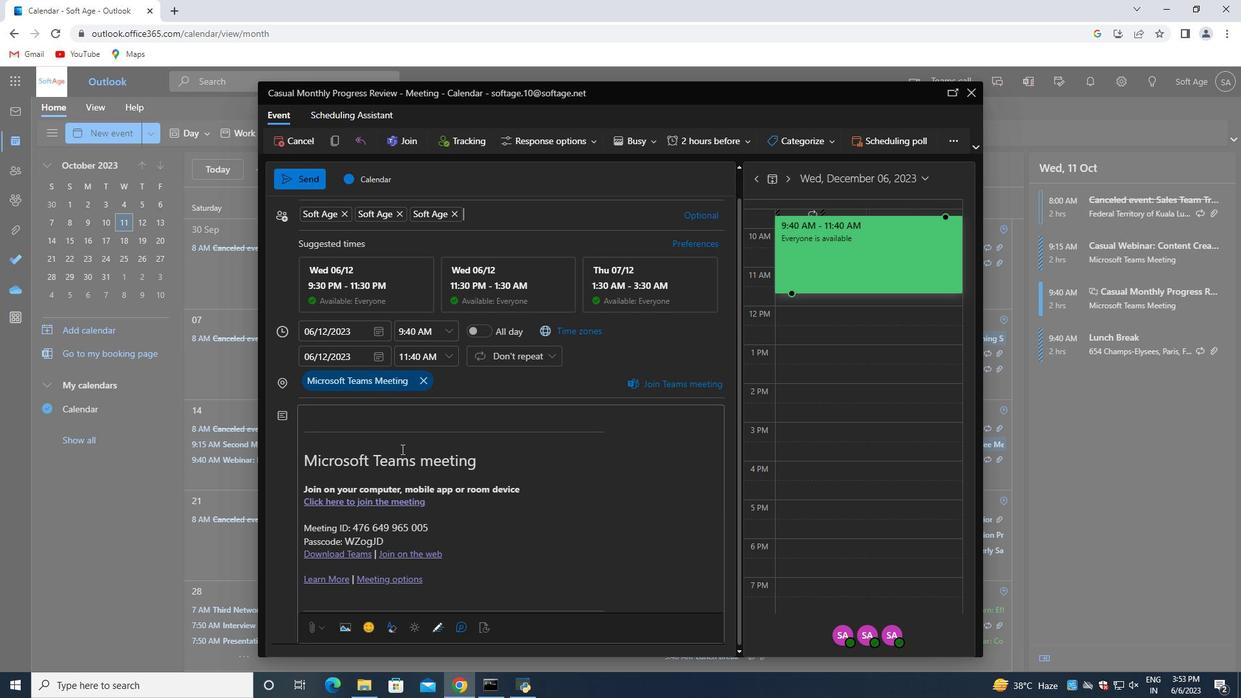 
Action: Mouse scrolled (401, 449) with delta (0, 0)
Screenshot: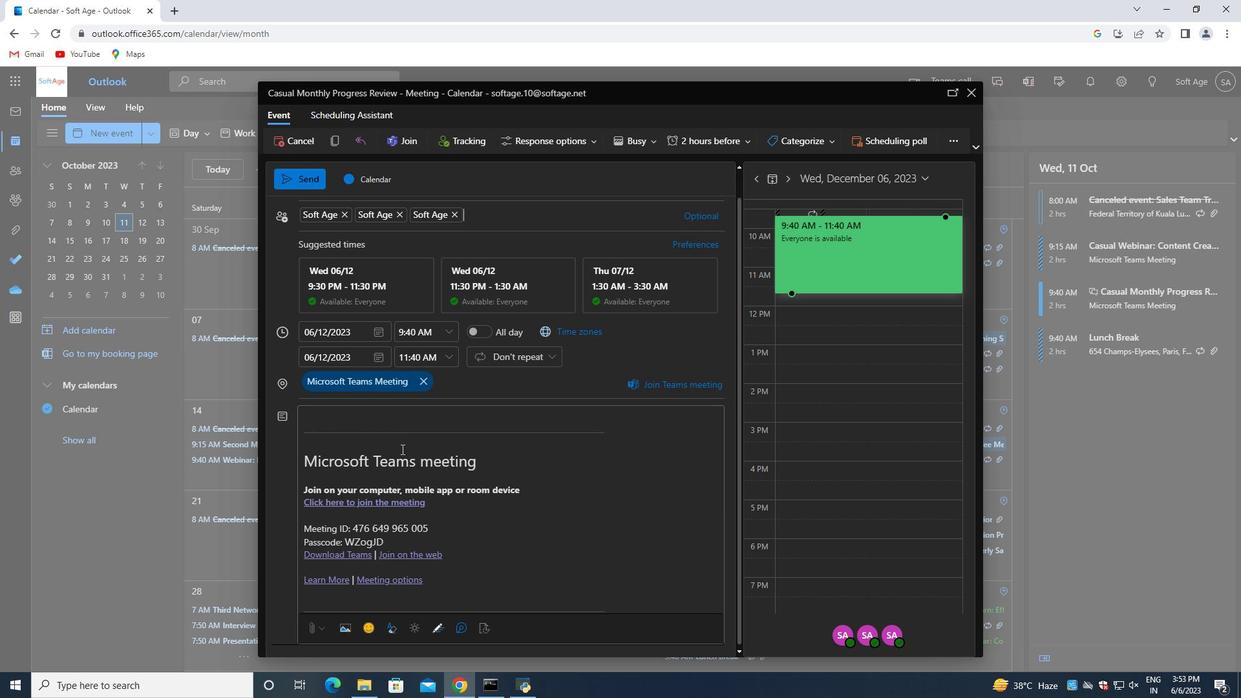 
Action: Mouse moved to (389, 406)
Screenshot: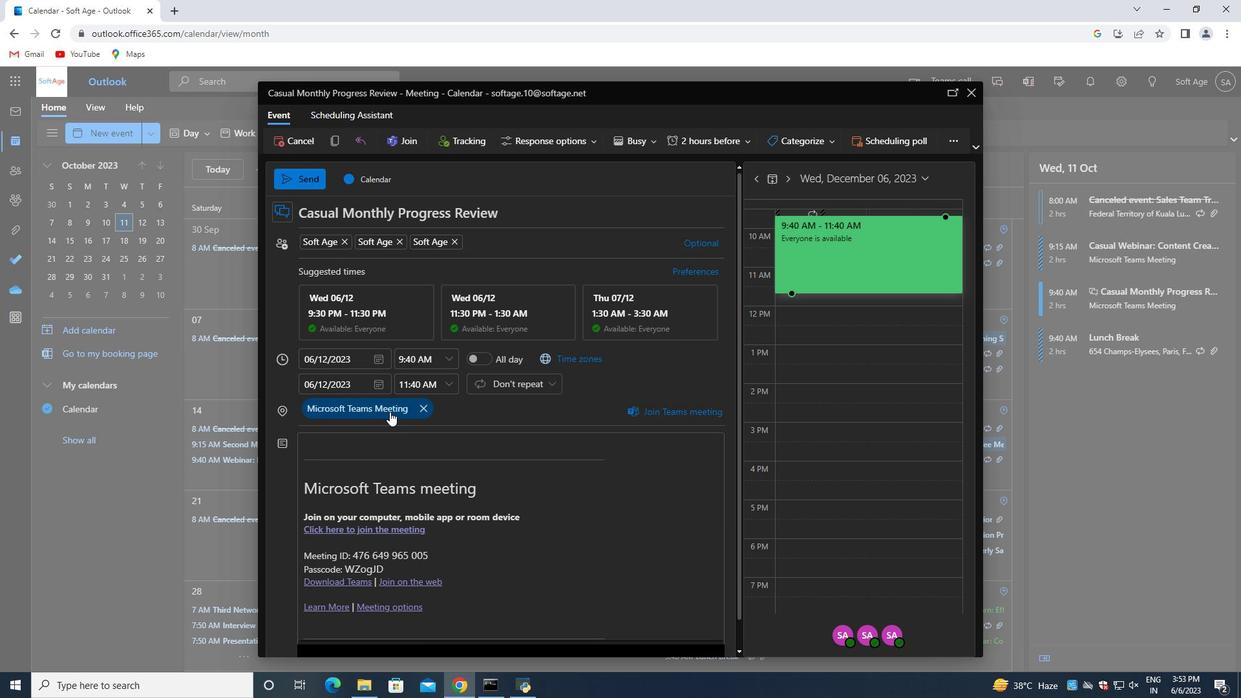 
Action: Mouse scrolled (389, 405) with delta (0, 0)
Screenshot: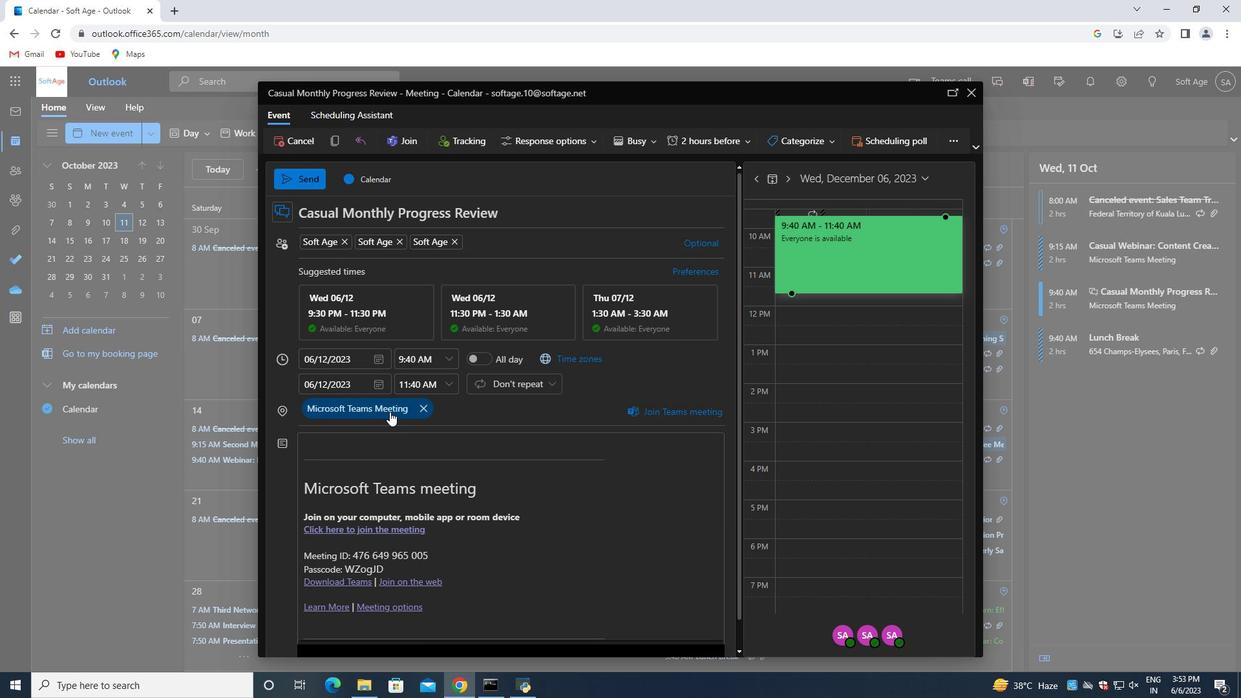 
Action: Mouse scrolled (389, 405) with delta (0, 0)
Screenshot: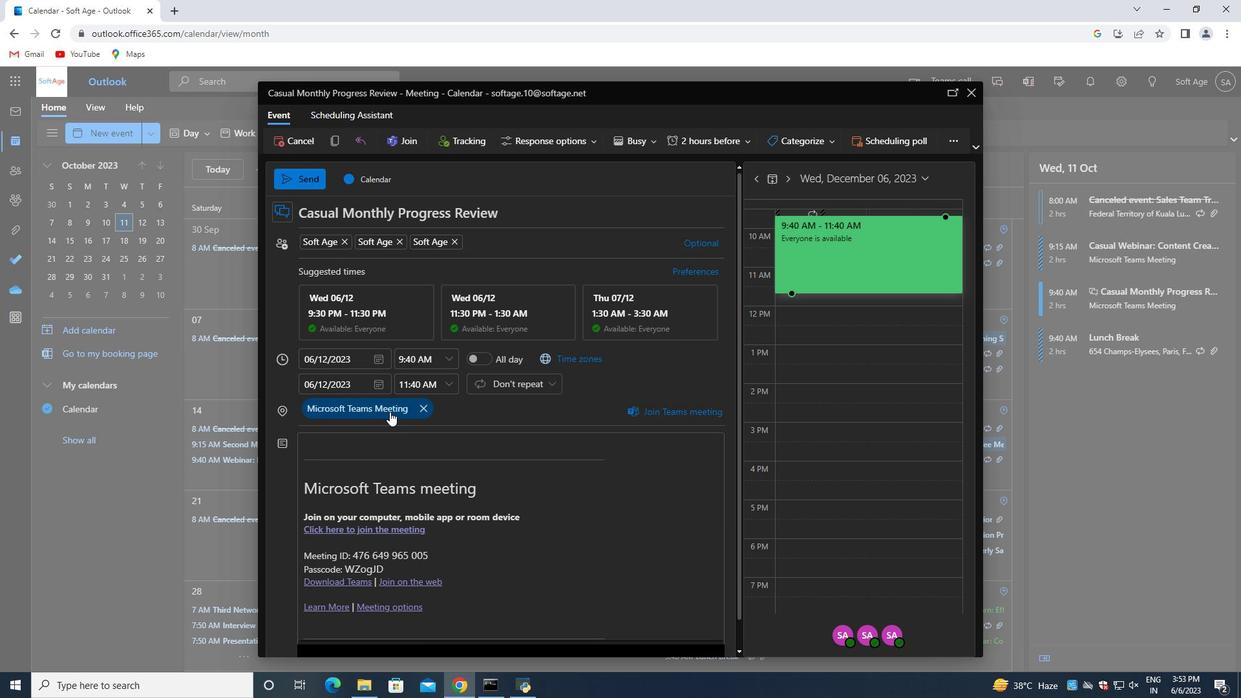 
Action: Mouse scrolled (389, 405) with delta (0, 0)
Screenshot: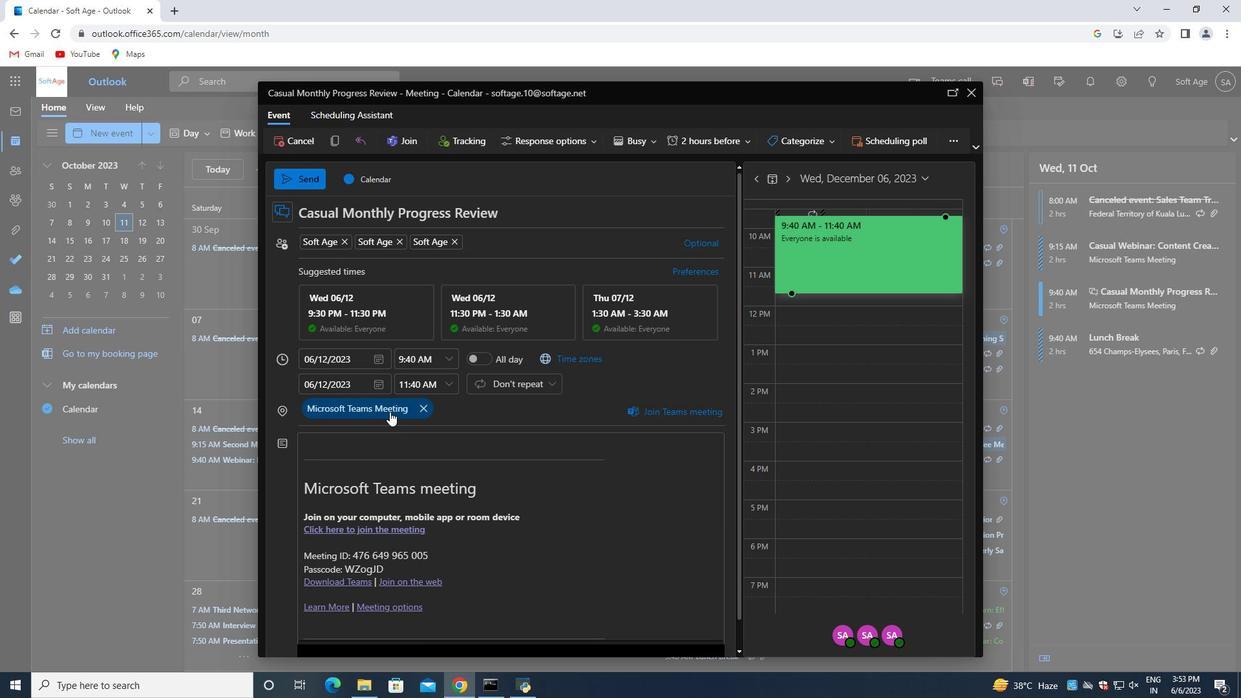 
Action: Mouse scrolled (389, 405) with delta (0, 0)
Screenshot: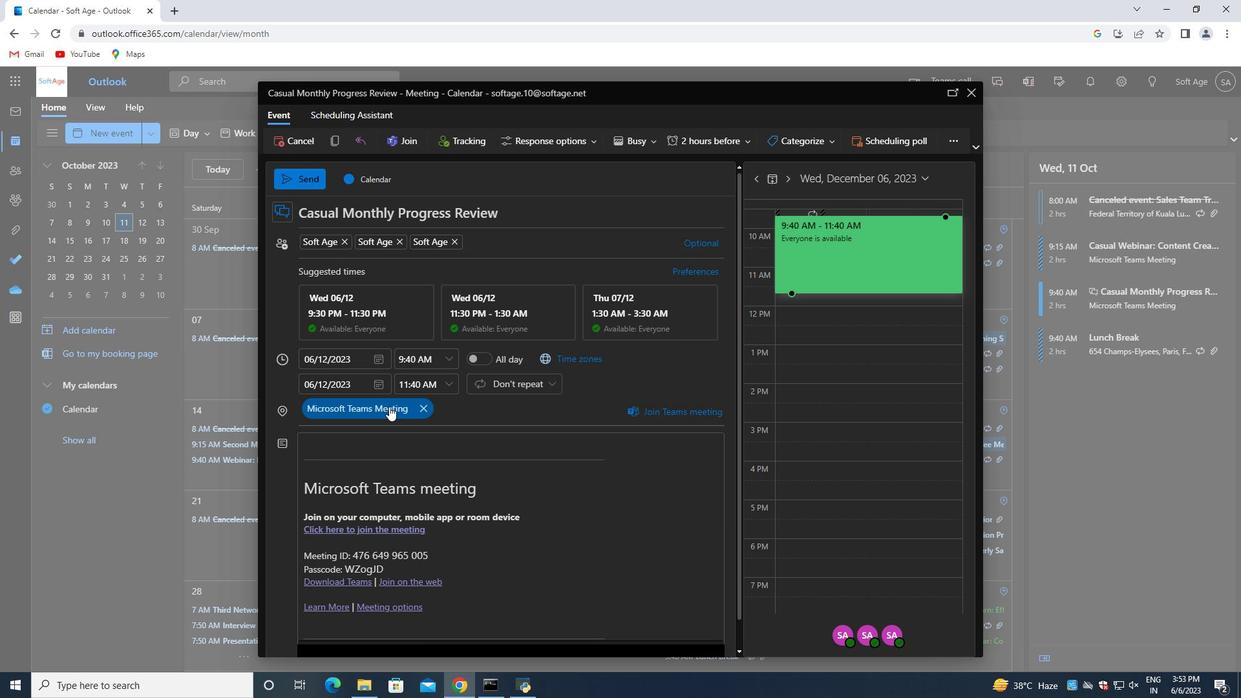 
Action: Mouse scrolled (389, 405) with delta (0, 0)
Screenshot: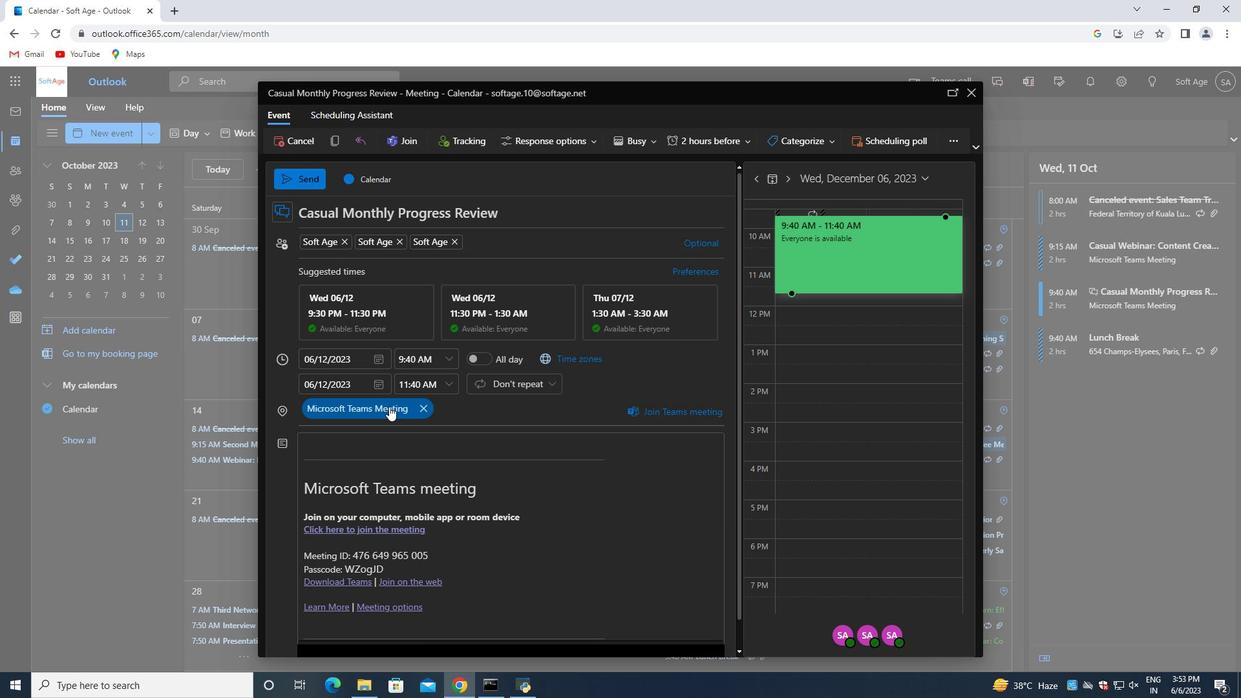 
Action: Mouse moved to (391, 411)
Screenshot: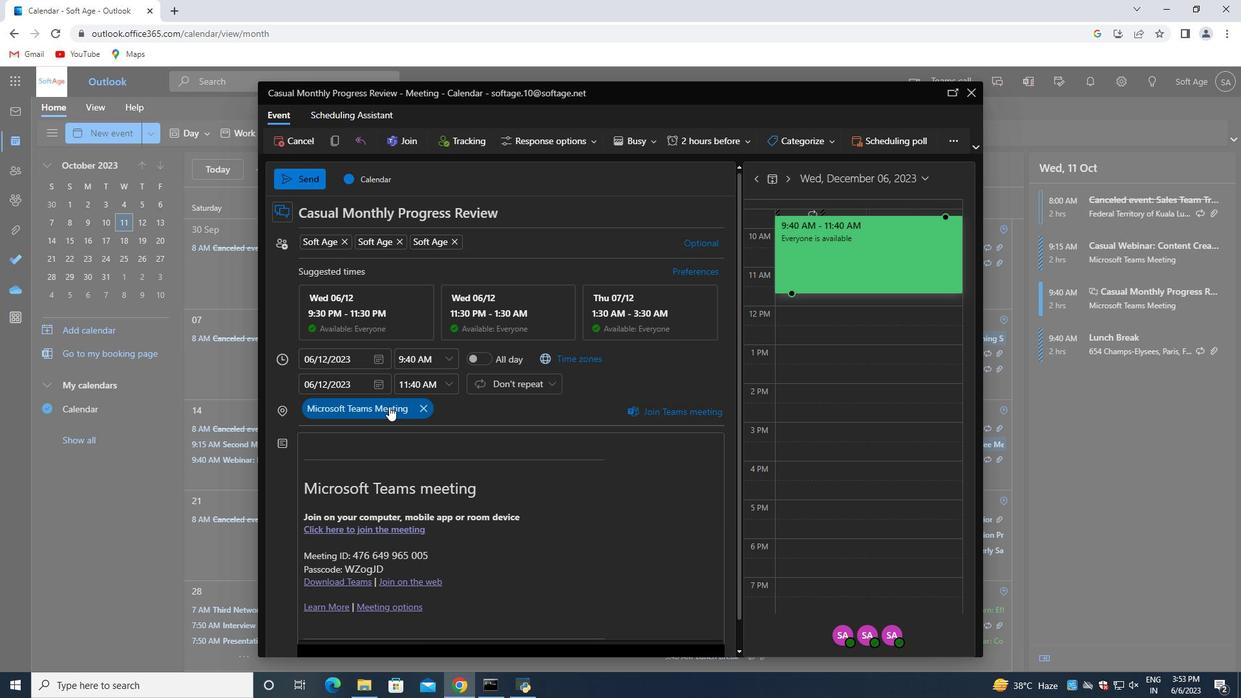 
Action: Mouse scrolled (391, 410) with delta (0, 0)
Screenshot: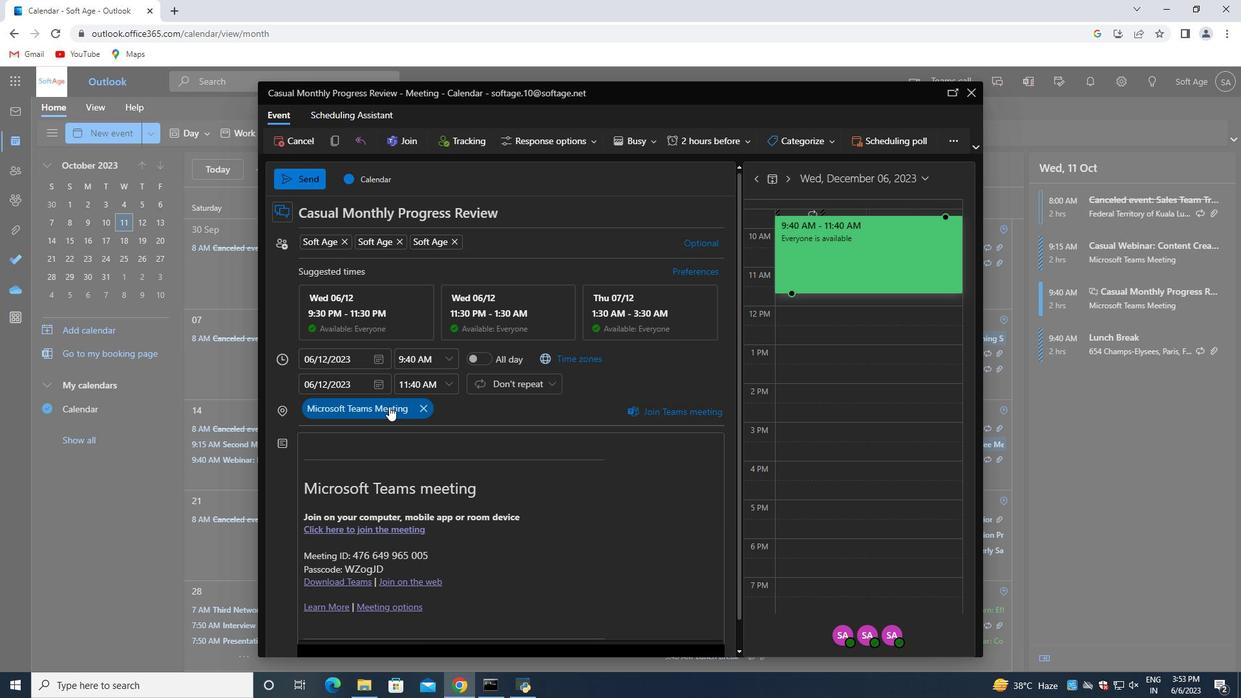 
Action: Mouse moved to (406, 466)
Screenshot: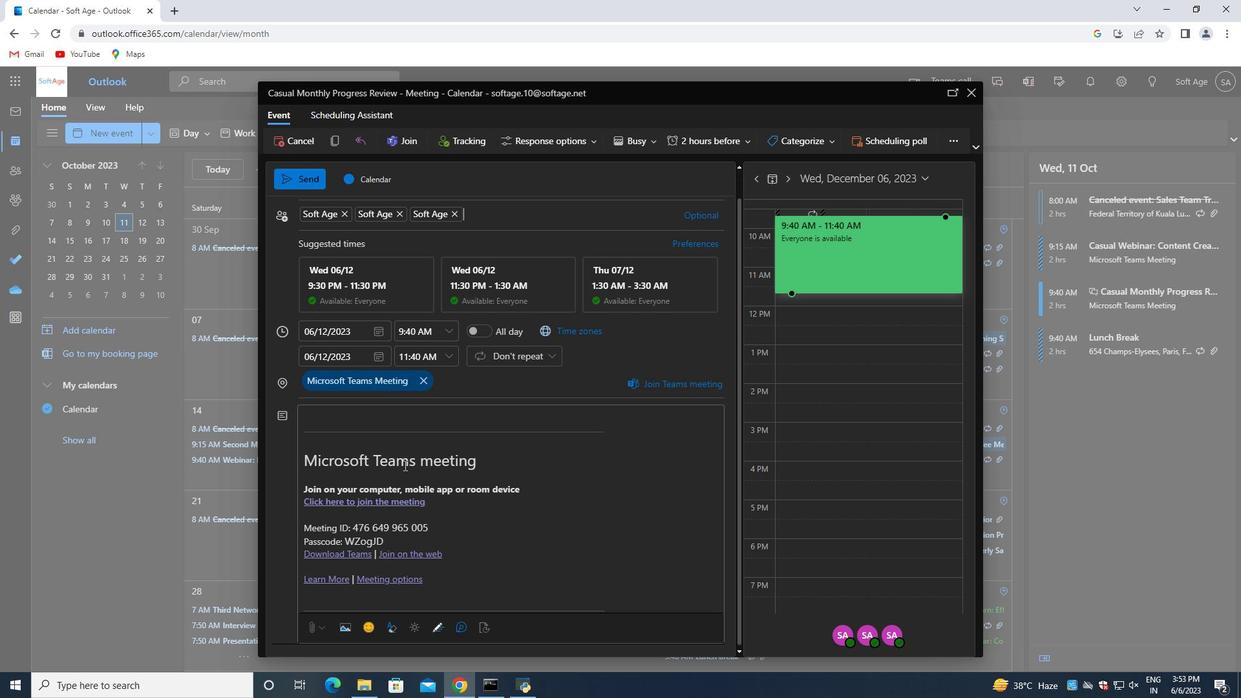 
Action: Mouse scrolled (406, 466) with delta (0, 0)
Screenshot: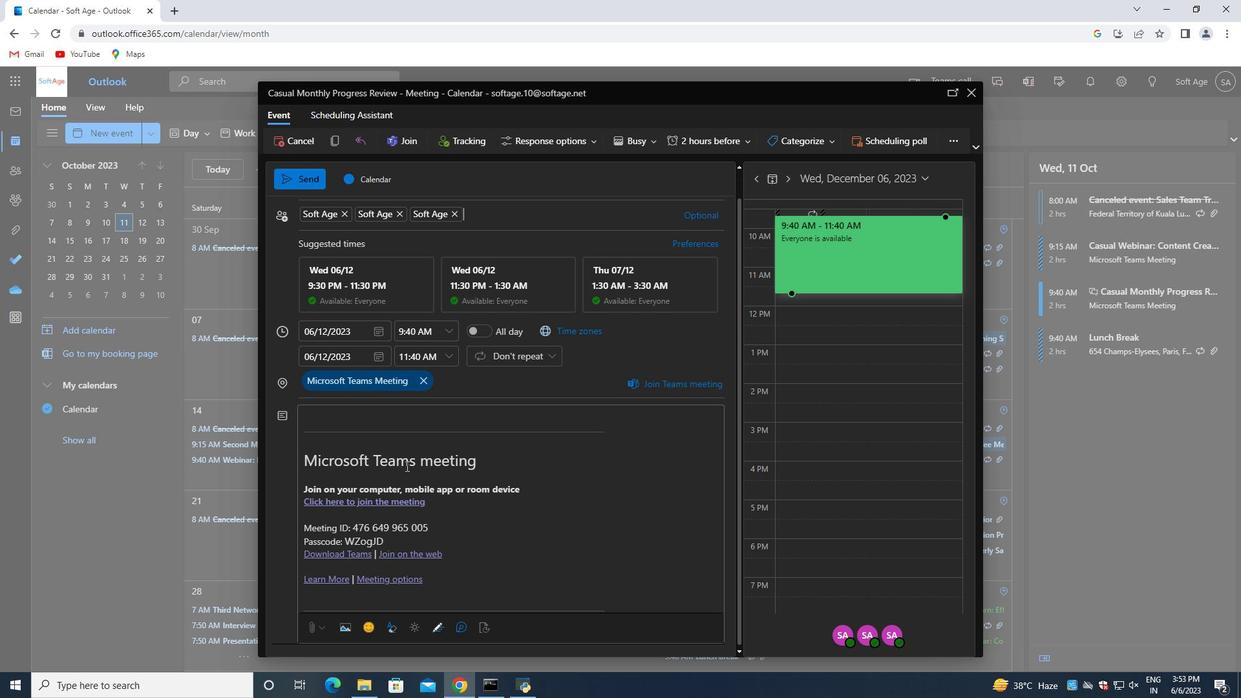 
Action: Mouse scrolled (406, 466) with delta (0, 0)
Screenshot: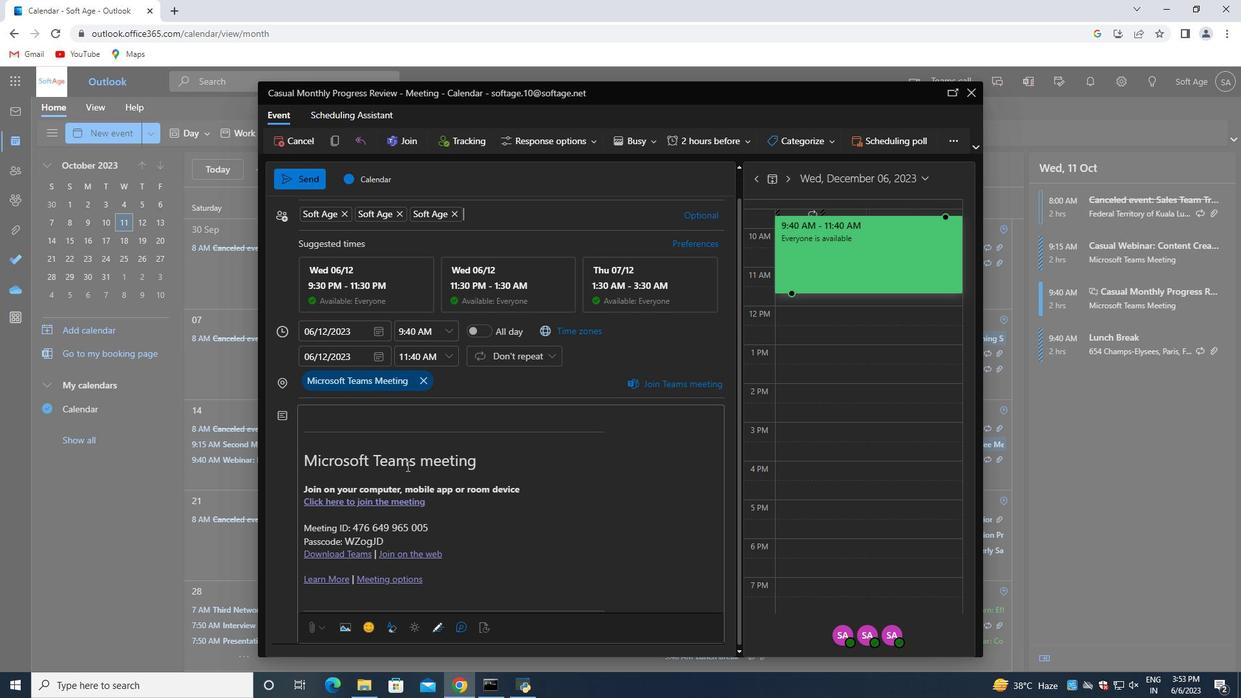 
Action: Mouse scrolled (406, 466) with delta (0, 0)
Screenshot: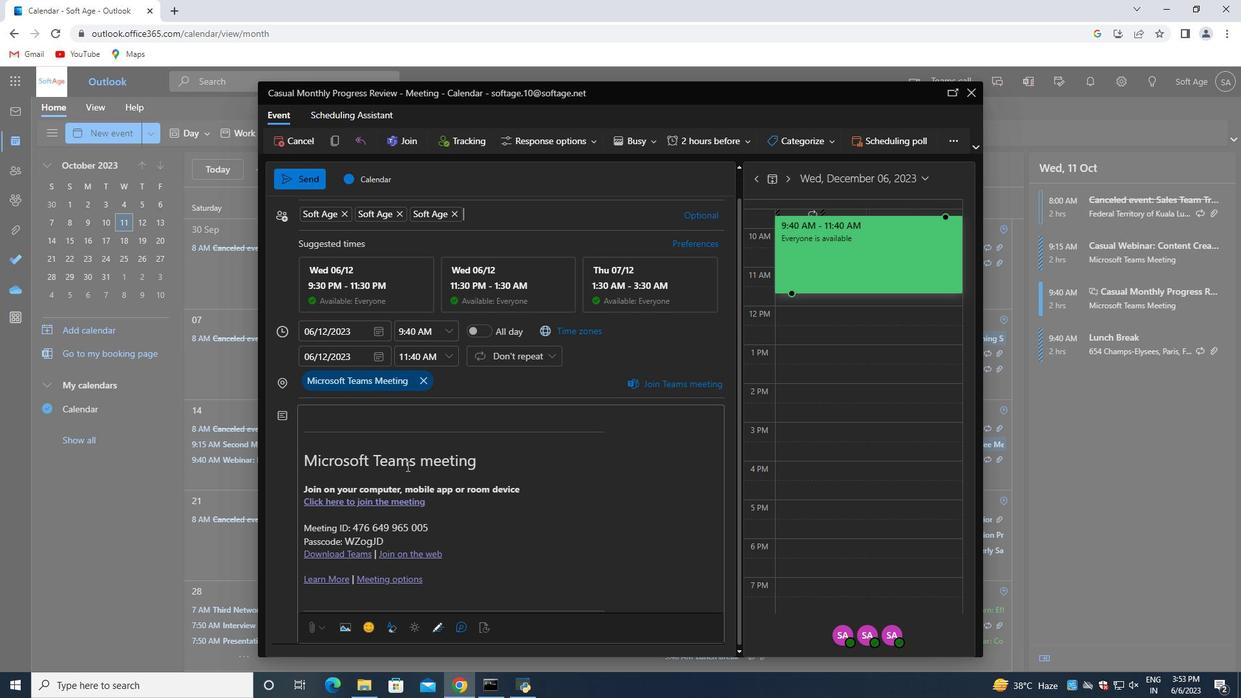 
Action: Mouse scrolled (406, 466) with delta (0, 0)
Screenshot: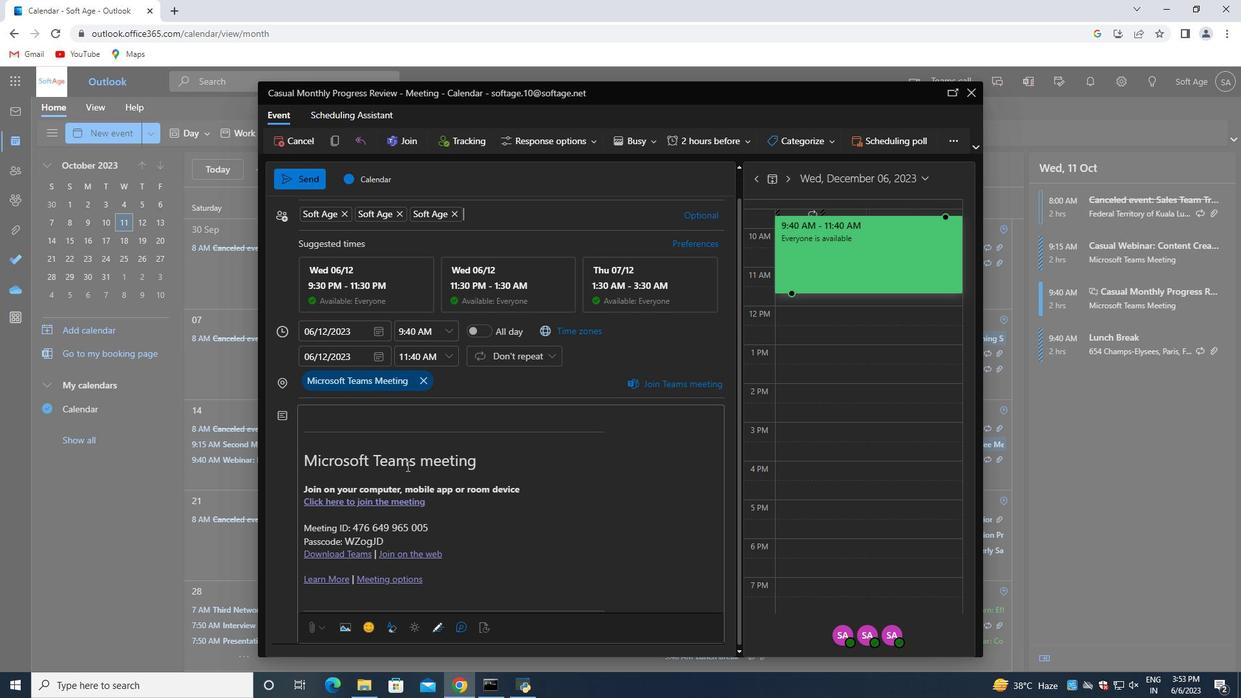 
Action: Mouse scrolled (406, 466) with delta (0, 0)
Screenshot: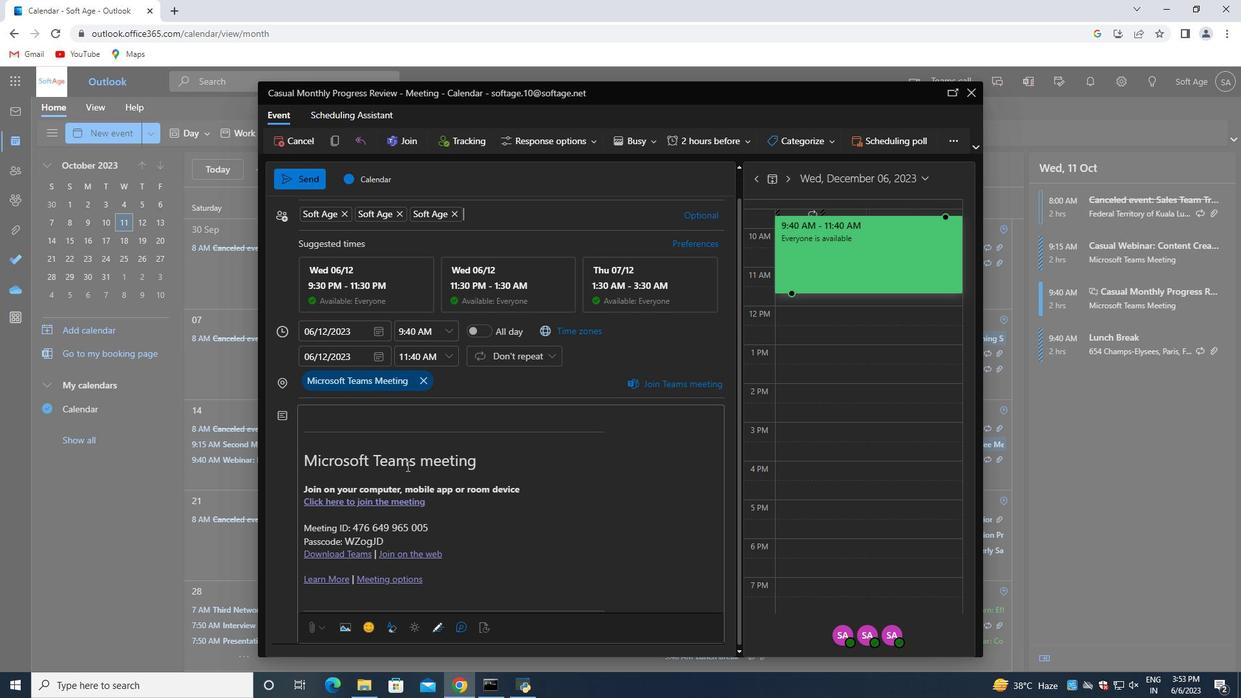 
Action: Mouse scrolled (406, 466) with delta (0, 0)
Screenshot: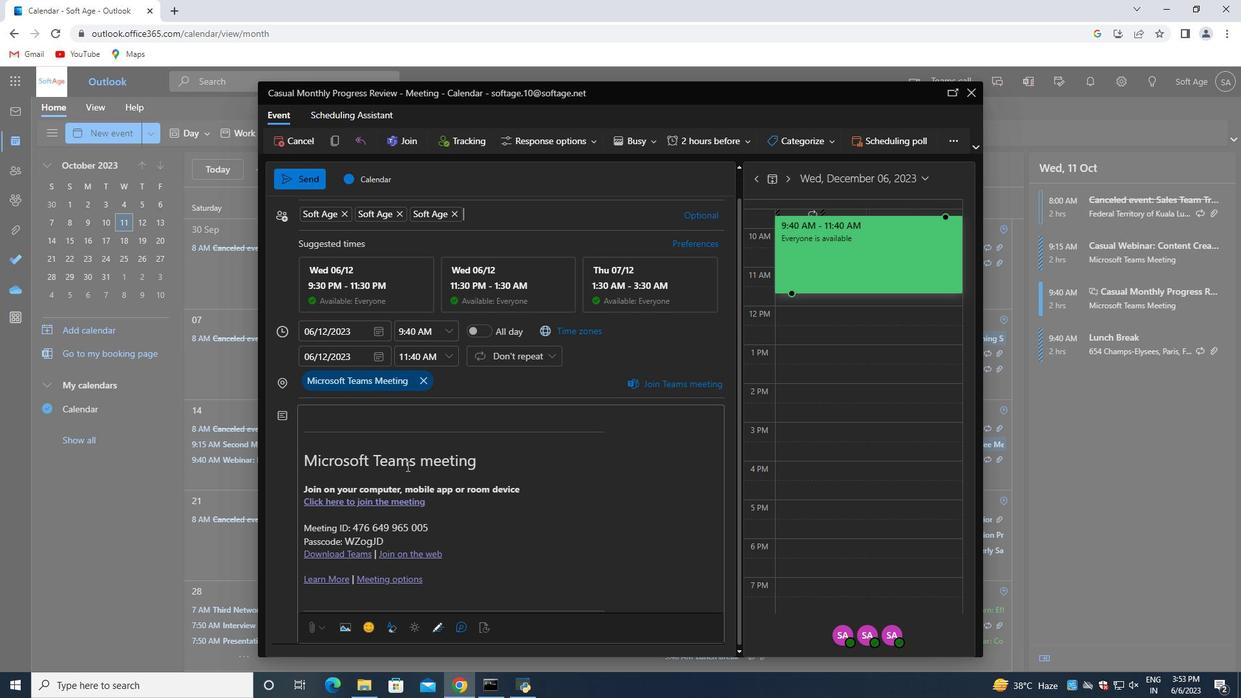 
Action: Mouse moved to (299, 176)
Screenshot: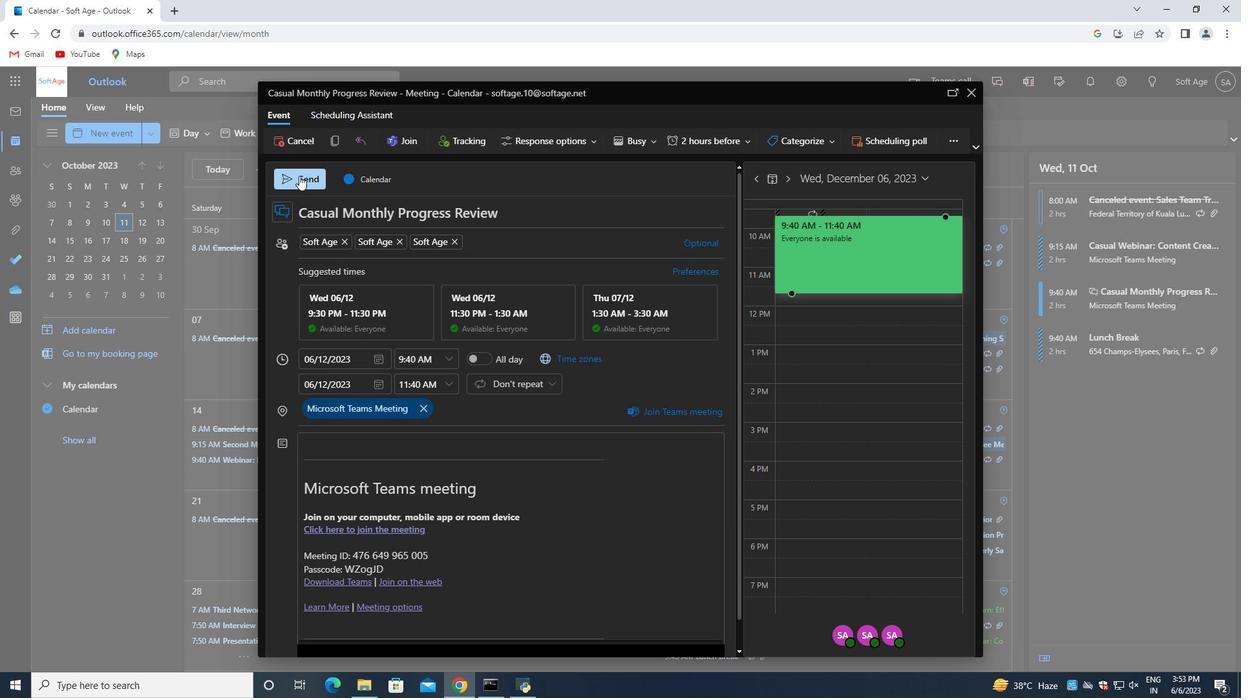 
Action: Mouse pressed left at (299, 176)
Screenshot: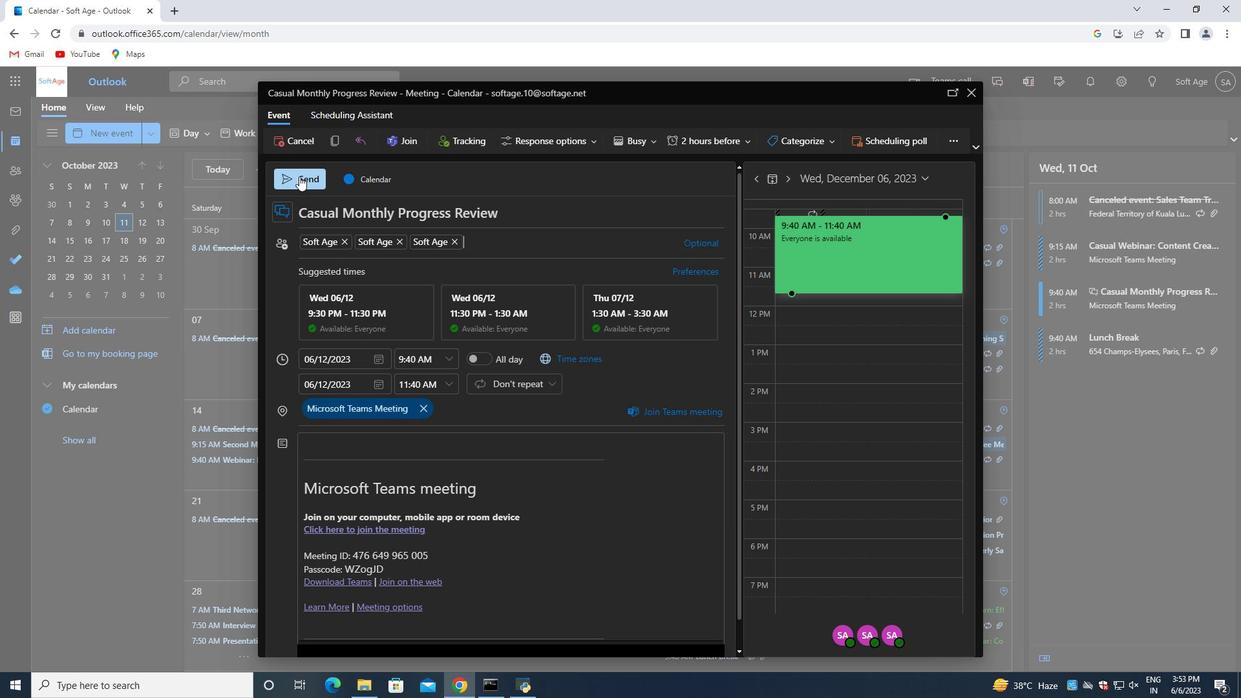 
